 Task: Find connections with filter location Étampes with filter topic #Entrepreneurwith filter profile language German with filter current company Staffigo with filter school CH. CHARAN SINGH COLLEGE OF EDUCATION & TECHNOLOGY SADARPUR, MEERUT PH. 0121-2765886, 0941201494 www.ccseducation.co.in, email-sukh.path@yahoo.com with filter industry Apparel Manufacturing with filter service category Accounting with filter keywords title Cruise Director
Action: Mouse moved to (473, 83)
Screenshot: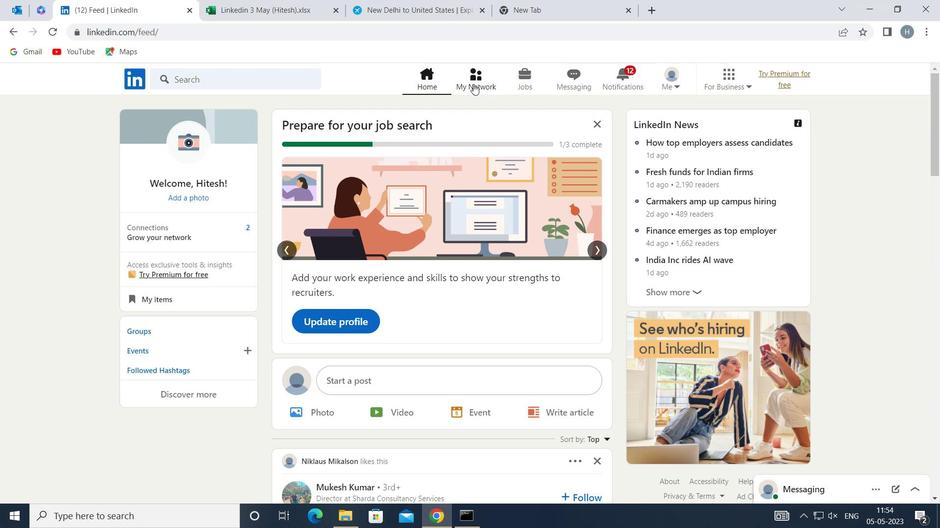 
Action: Mouse pressed left at (473, 83)
Screenshot: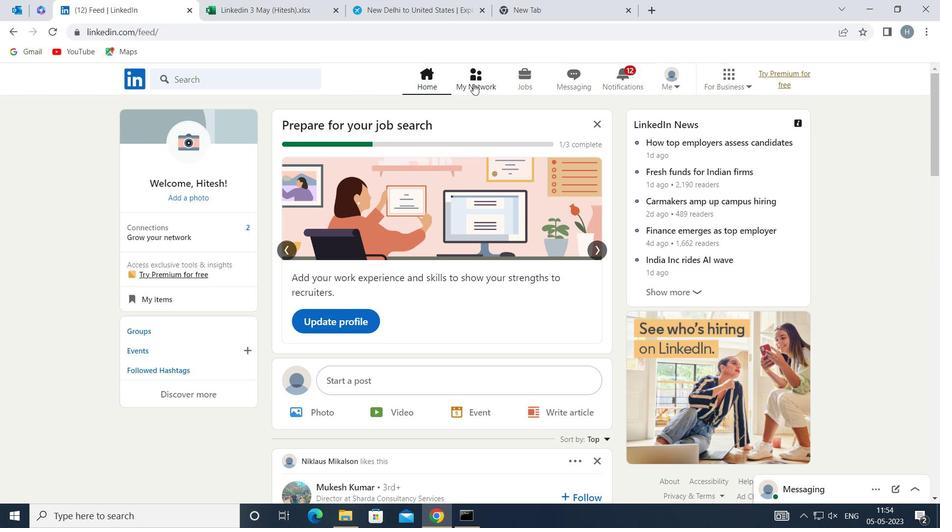 
Action: Mouse moved to (278, 144)
Screenshot: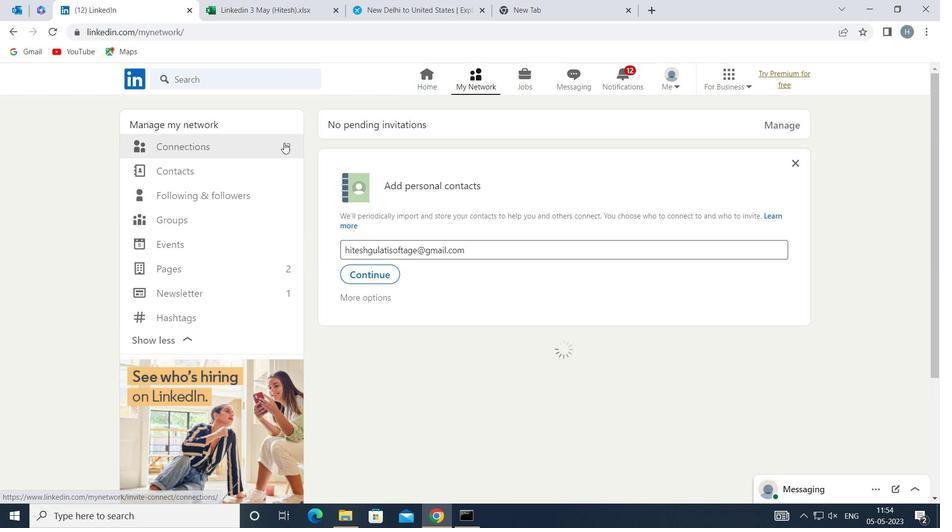 
Action: Mouse pressed left at (278, 144)
Screenshot: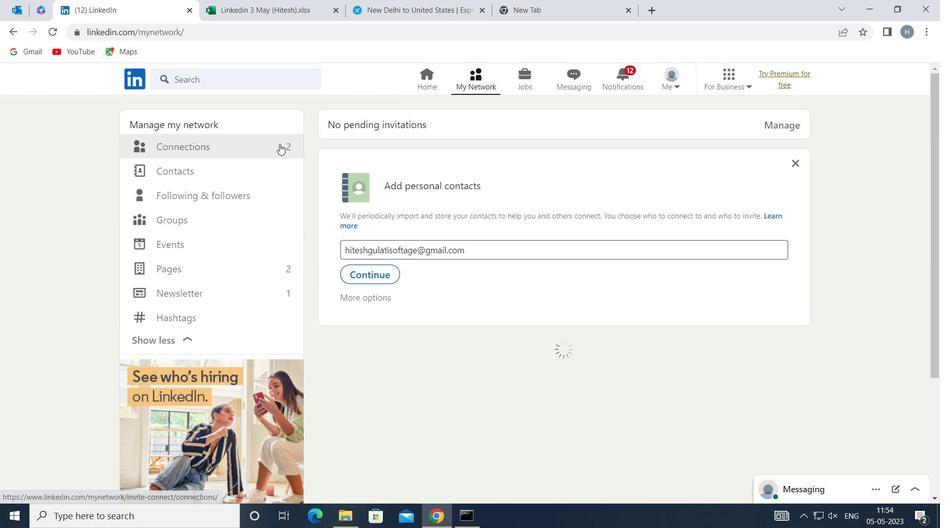 
Action: Mouse moved to (544, 148)
Screenshot: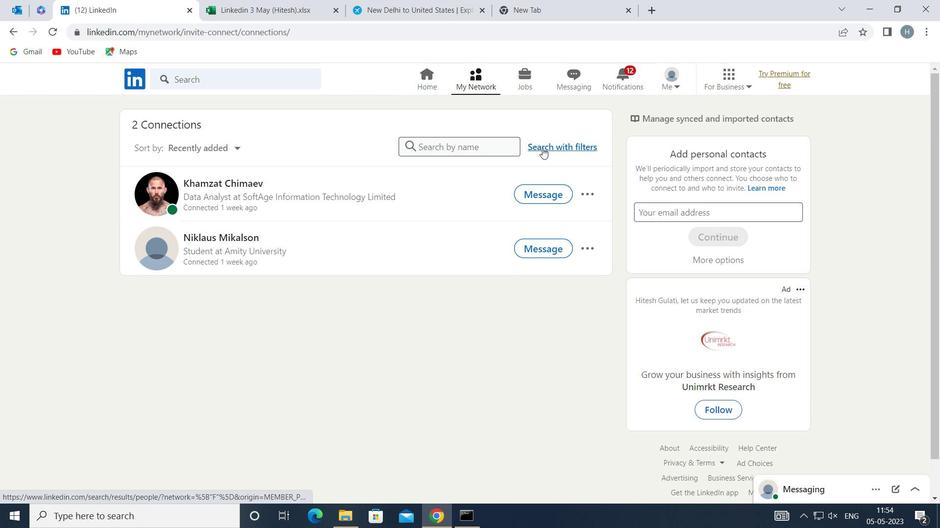 
Action: Mouse pressed left at (544, 148)
Screenshot: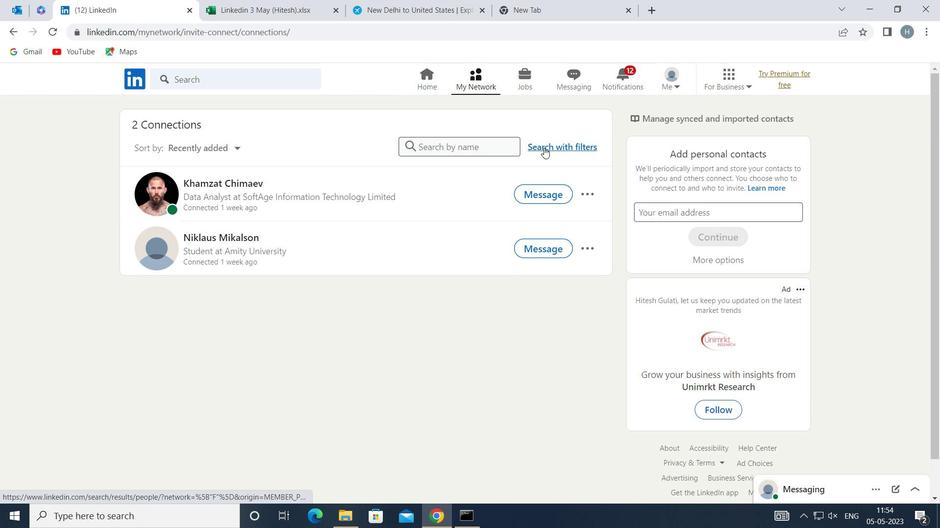 
Action: Mouse moved to (501, 112)
Screenshot: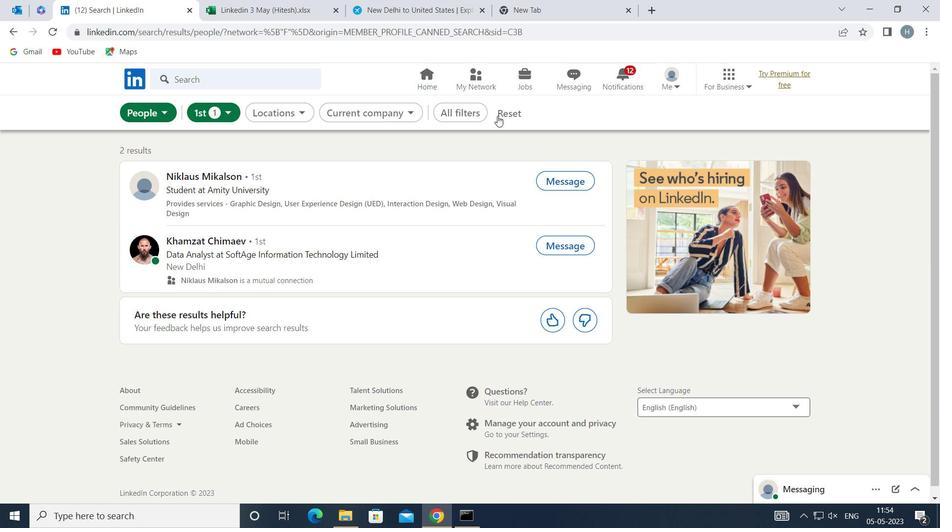 
Action: Mouse pressed left at (501, 112)
Screenshot: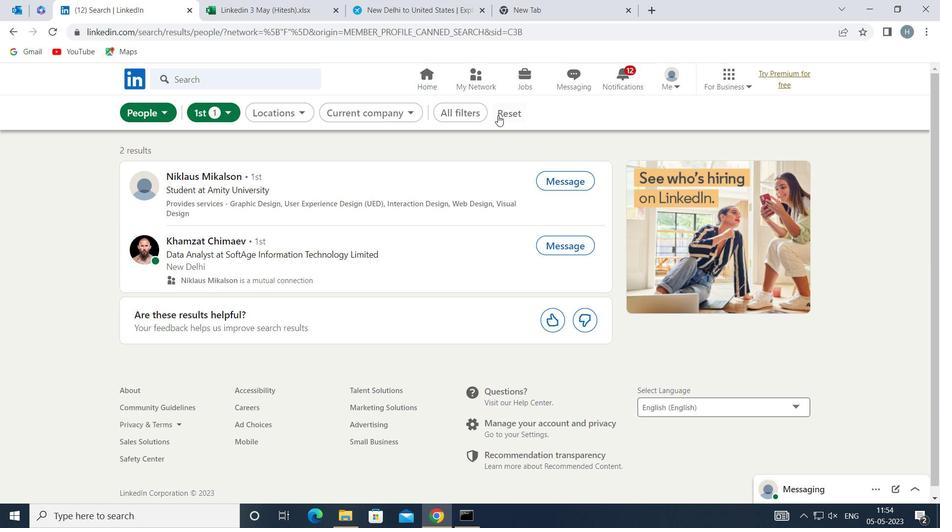 
Action: Mouse moved to (490, 115)
Screenshot: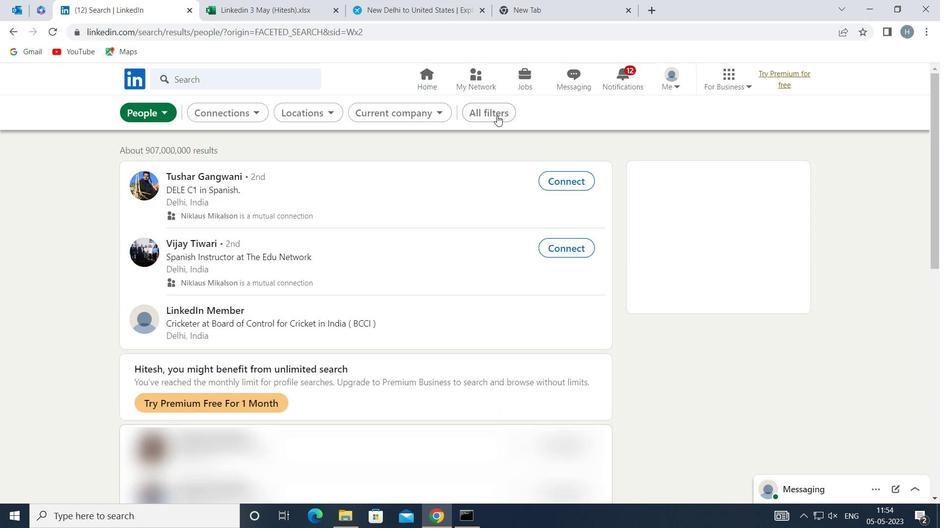 
Action: Mouse pressed left at (490, 115)
Screenshot: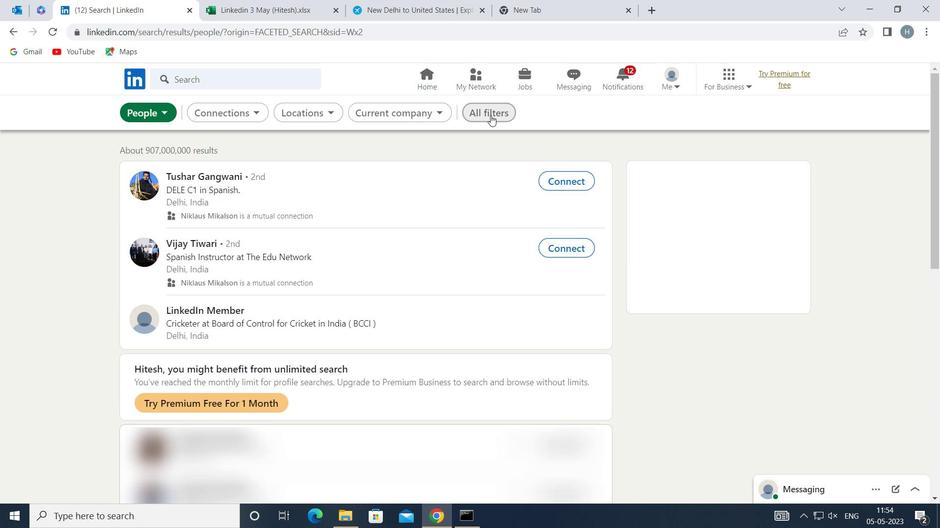 
Action: Mouse moved to (796, 304)
Screenshot: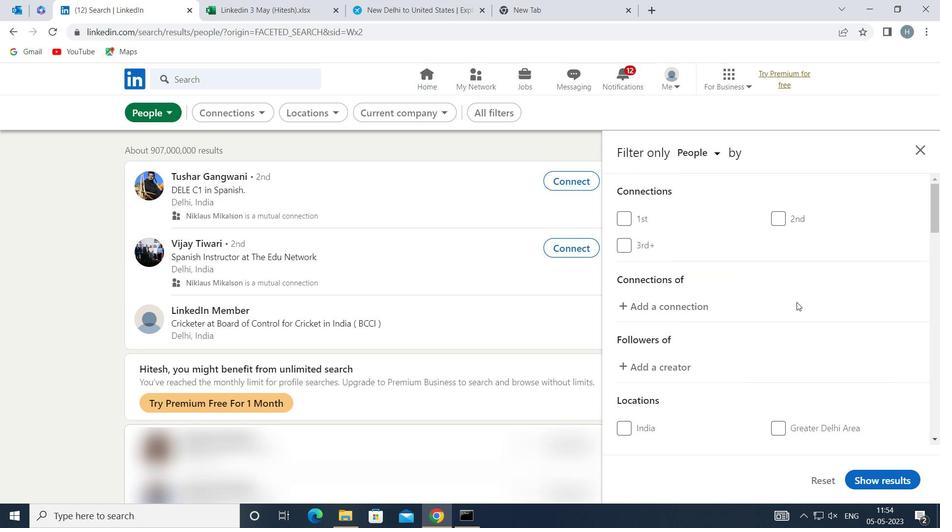 
Action: Mouse scrolled (796, 303) with delta (0, 0)
Screenshot: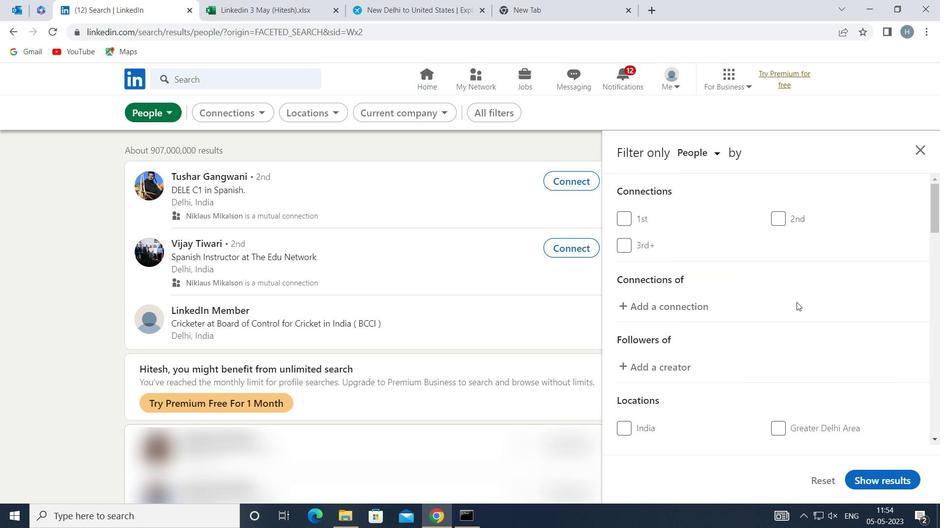 
Action: Mouse moved to (796, 305)
Screenshot: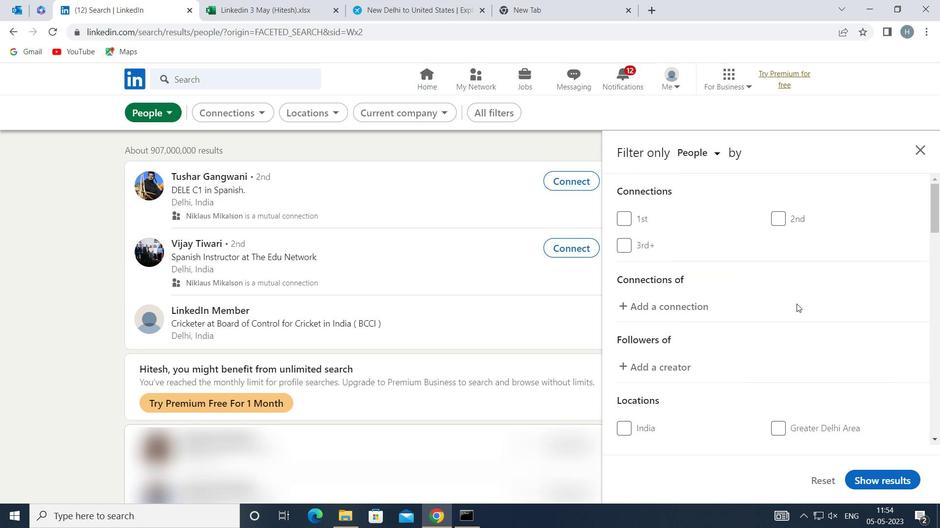
Action: Mouse scrolled (796, 305) with delta (0, 0)
Screenshot: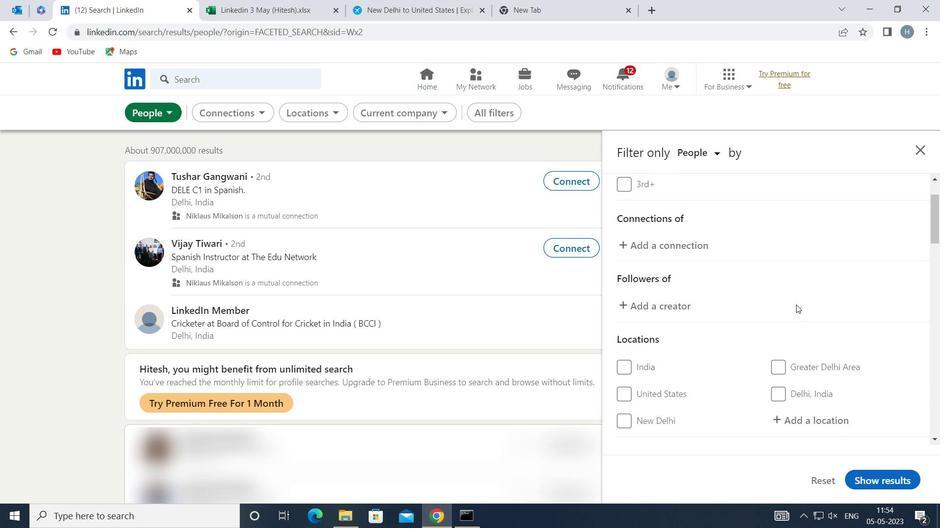 
Action: Mouse moved to (821, 352)
Screenshot: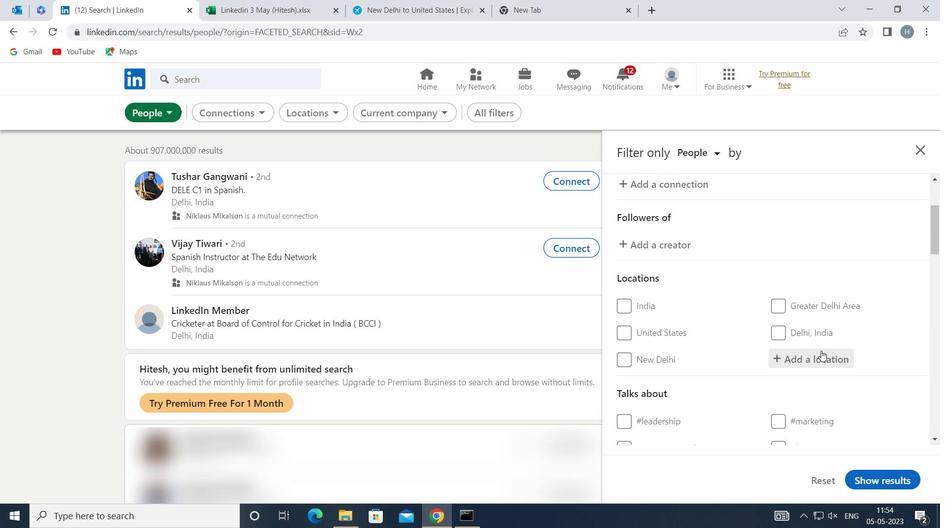 
Action: Mouse pressed left at (821, 352)
Screenshot: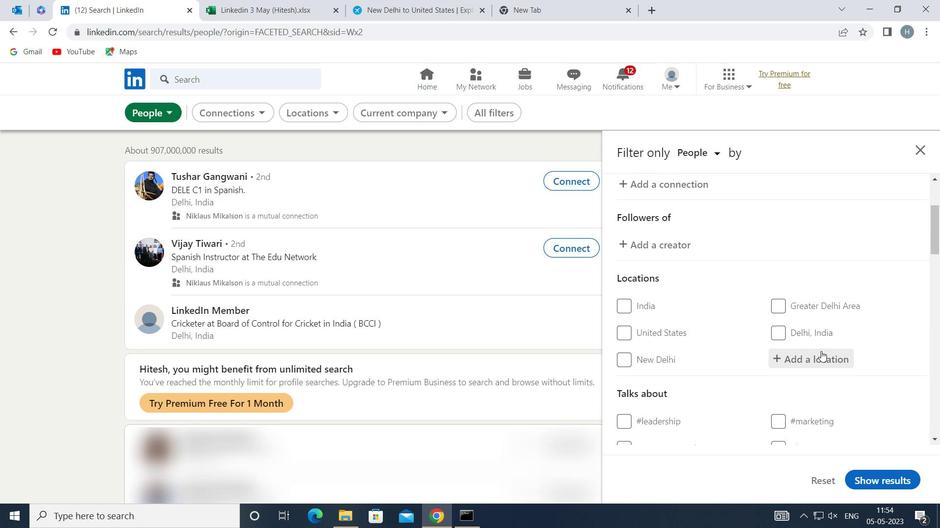 
Action: Key pressed <Key.shift>ETAMPES
Screenshot: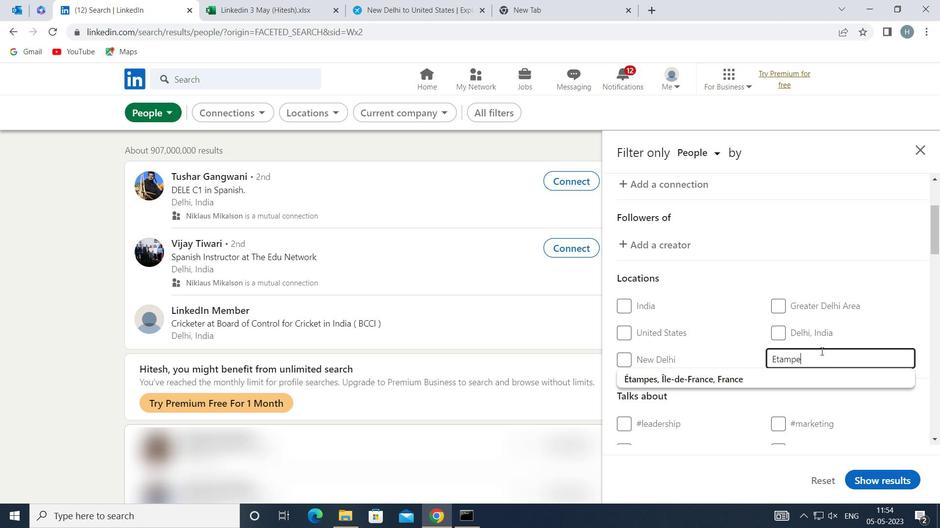 
Action: Mouse moved to (766, 375)
Screenshot: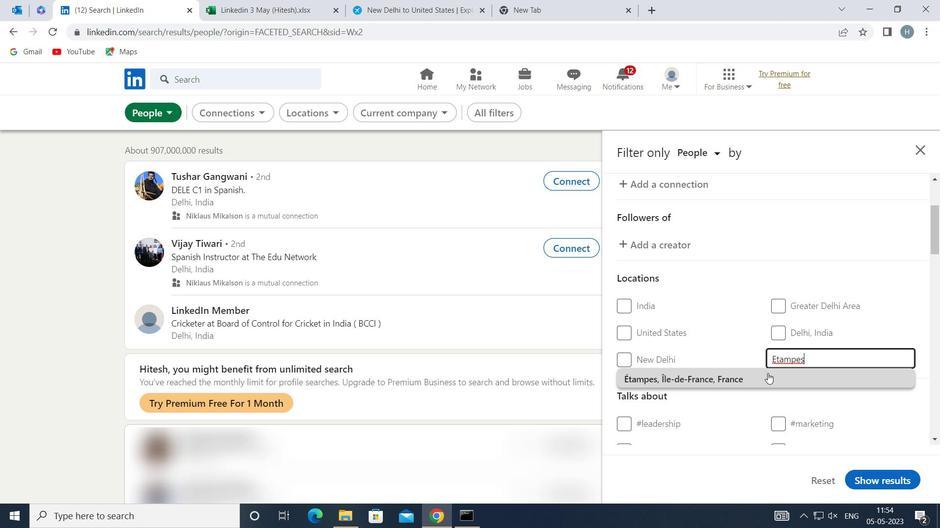
Action: Mouse pressed left at (766, 375)
Screenshot: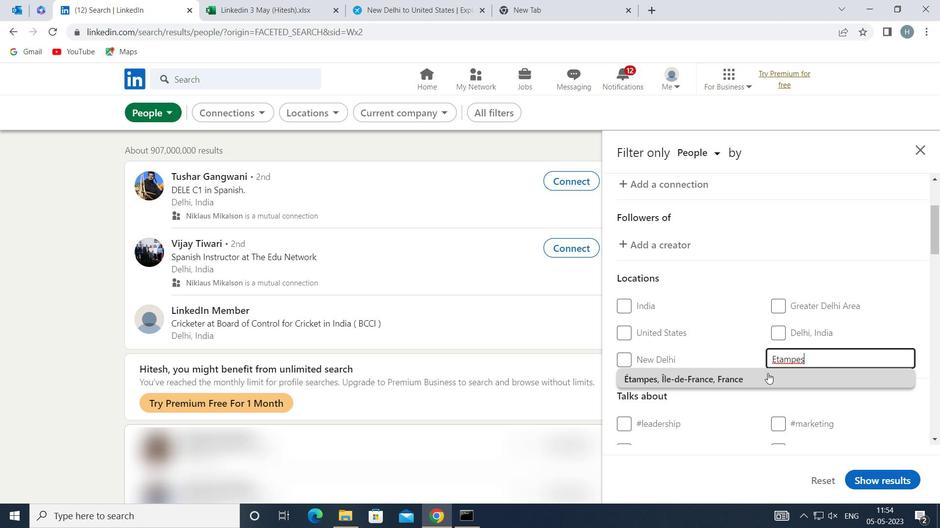 
Action: Mouse moved to (730, 354)
Screenshot: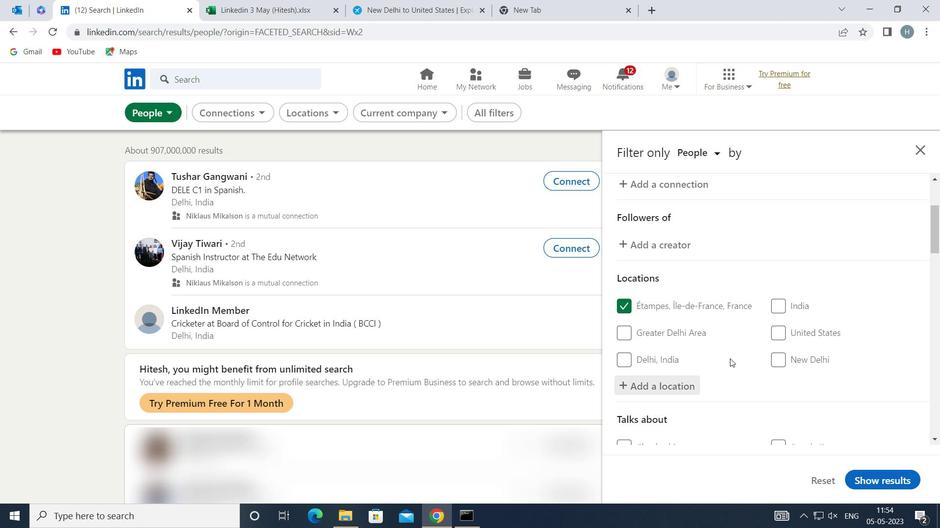 
Action: Mouse scrolled (730, 353) with delta (0, 0)
Screenshot: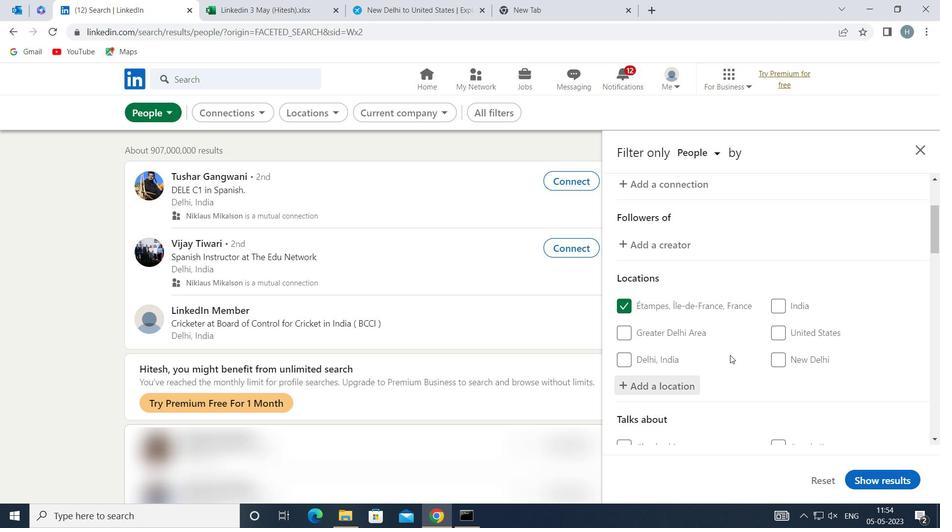 
Action: Mouse scrolled (730, 353) with delta (0, 0)
Screenshot: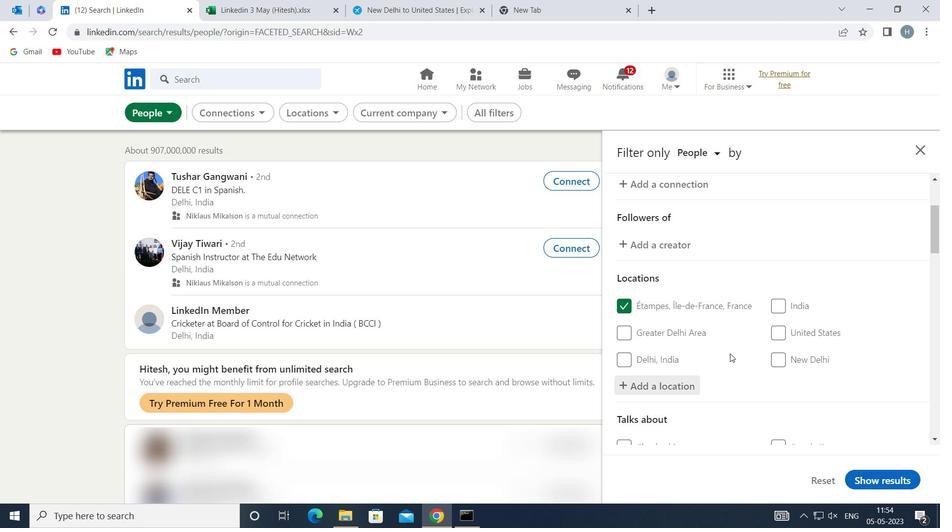 
Action: Mouse moved to (731, 352)
Screenshot: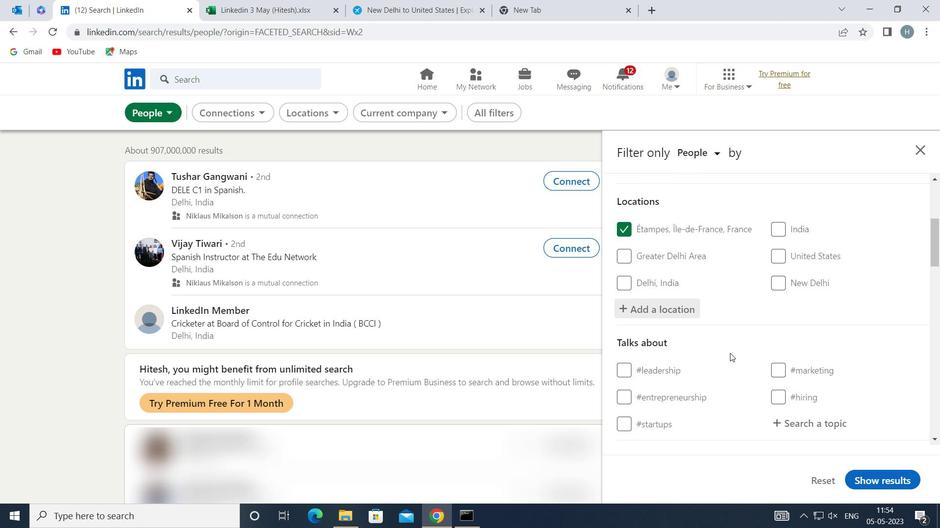 
Action: Mouse scrolled (731, 352) with delta (0, 0)
Screenshot: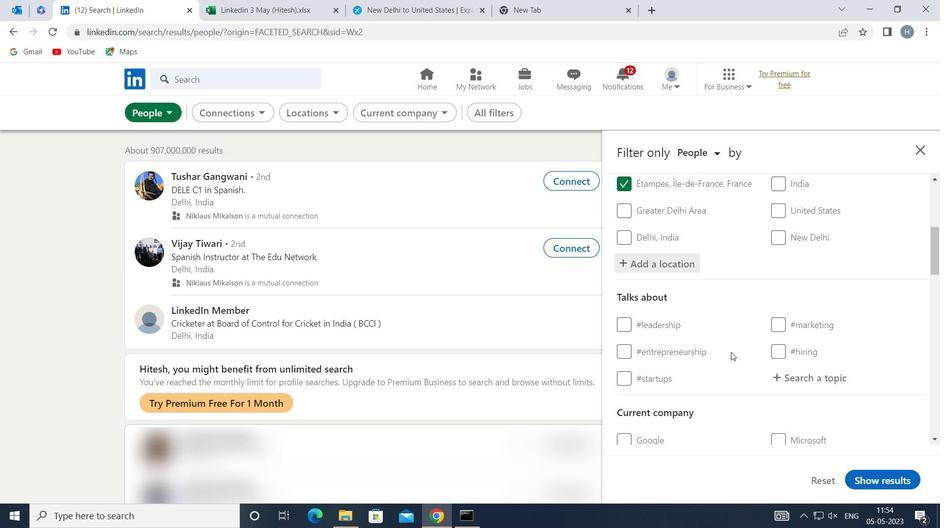 
Action: Mouse moved to (802, 318)
Screenshot: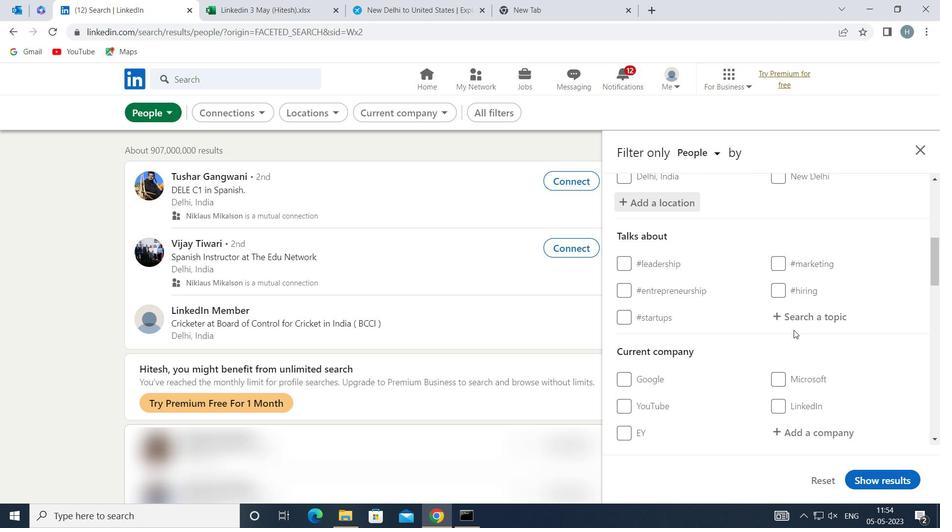 
Action: Mouse pressed left at (802, 318)
Screenshot: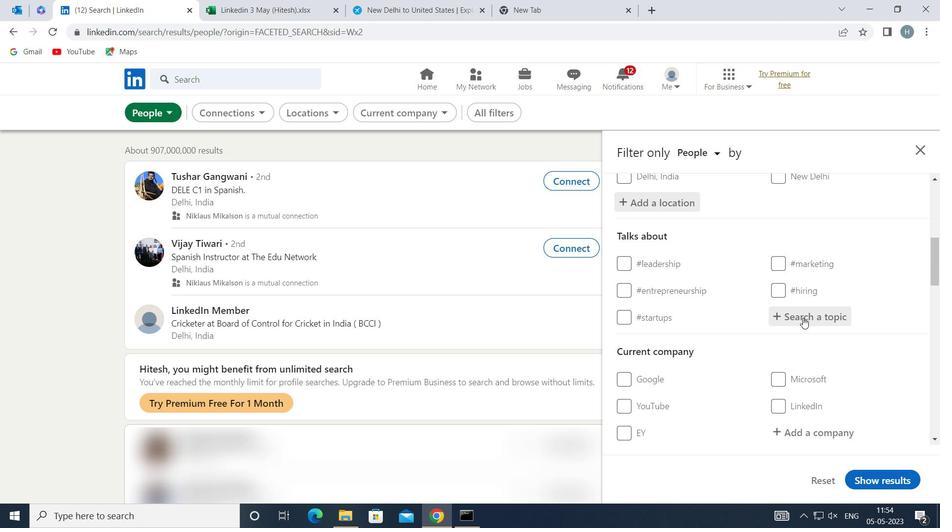 
Action: Mouse moved to (800, 318)
Screenshot: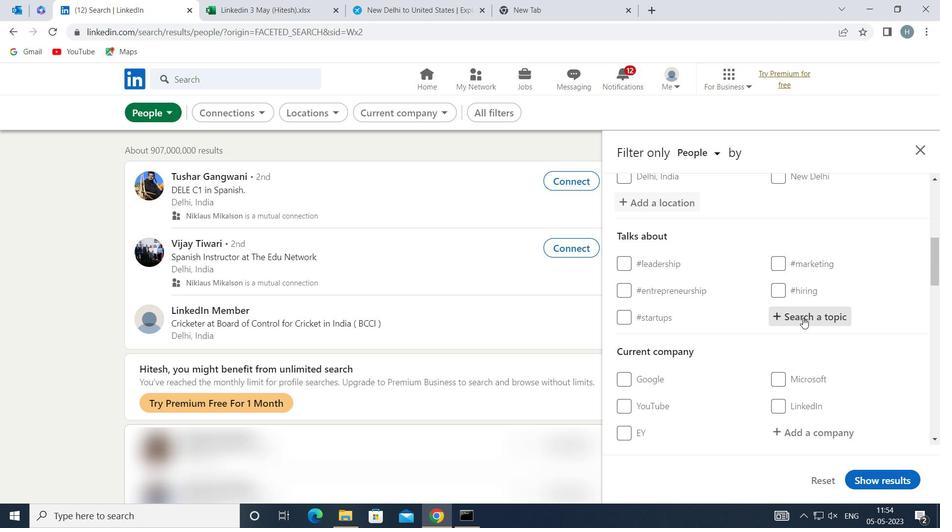 
Action: Key pressed <Key.shift>EN
Screenshot: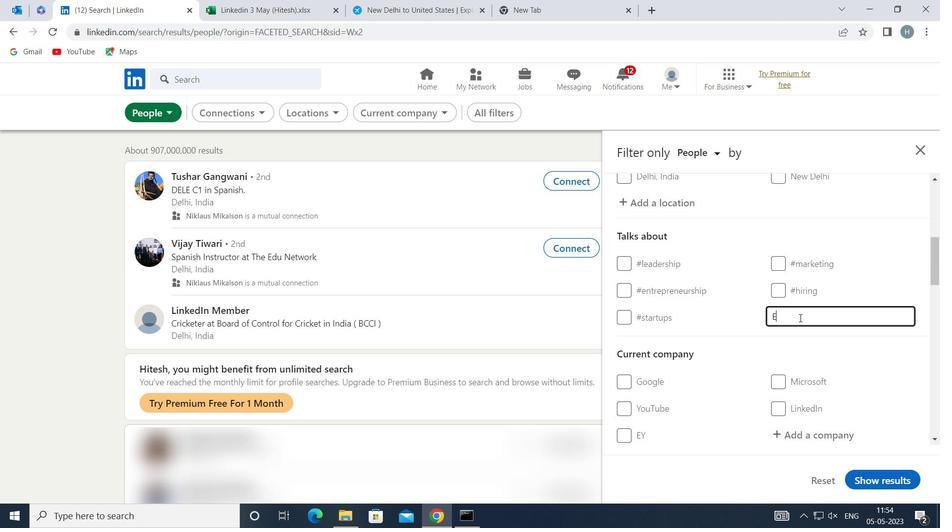 
Action: Mouse moved to (798, 318)
Screenshot: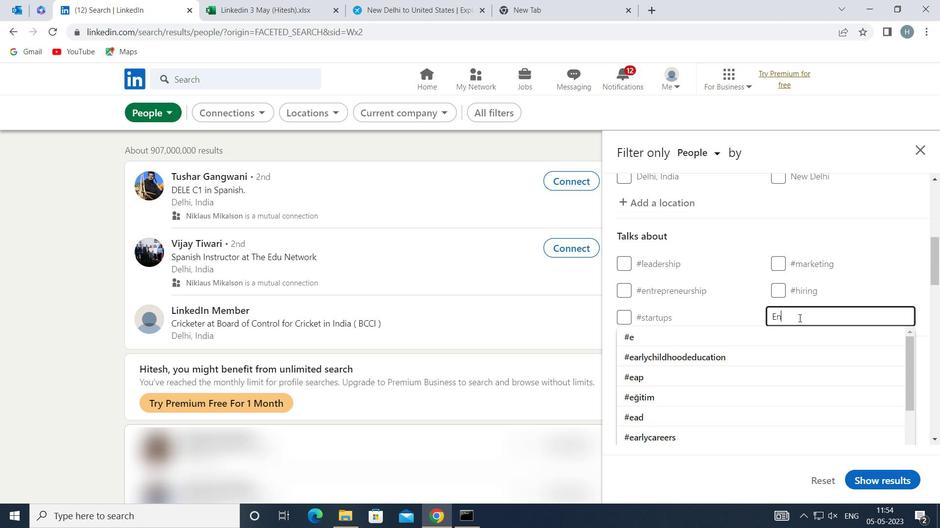 
Action: Key pressed T
Screenshot: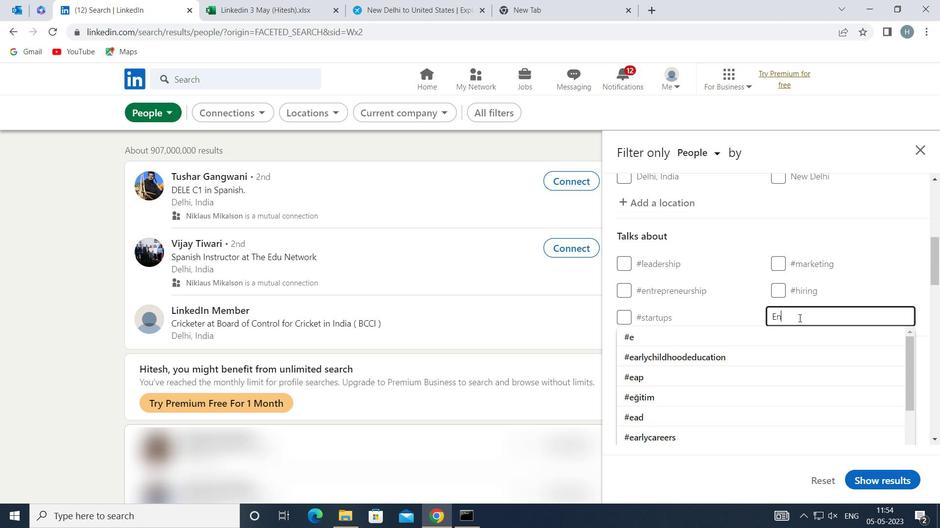 
Action: Mouse moved to (798, 318)
Screenshot: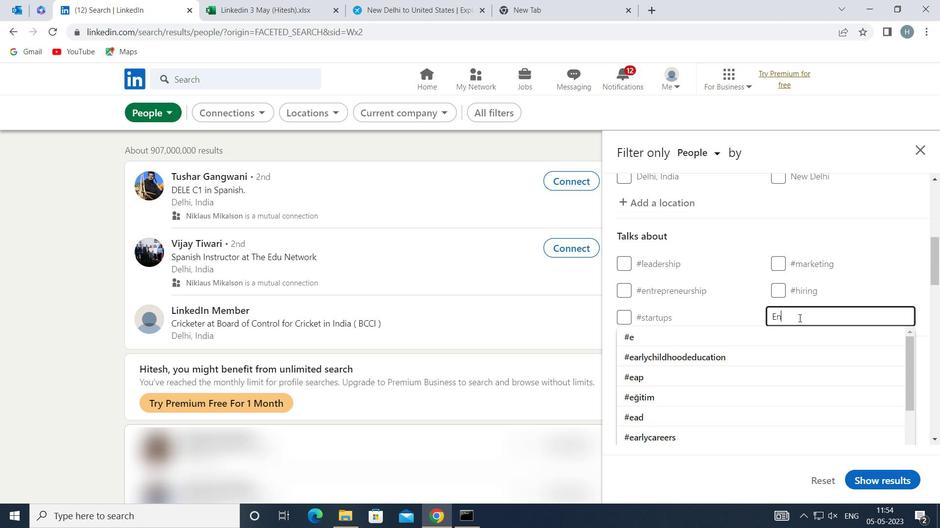 
Action: Key pressed RE
Screenshot: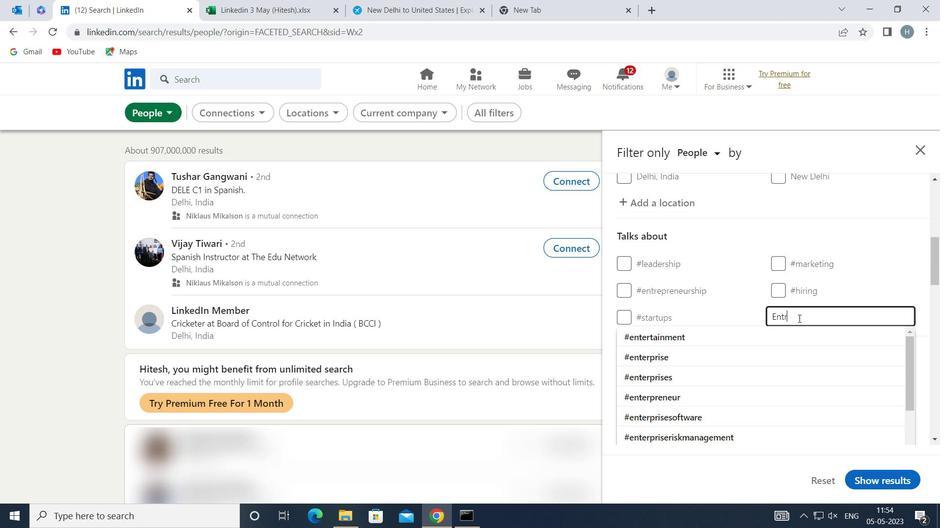 
Action: Mouse moved to (797, 318)
Screenshot: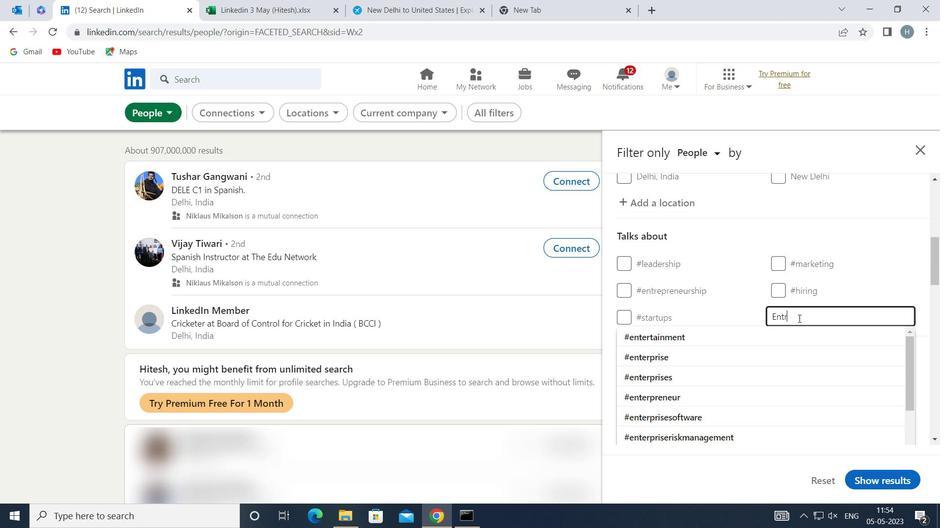 
Action: Key pressed PREN
Screenshot: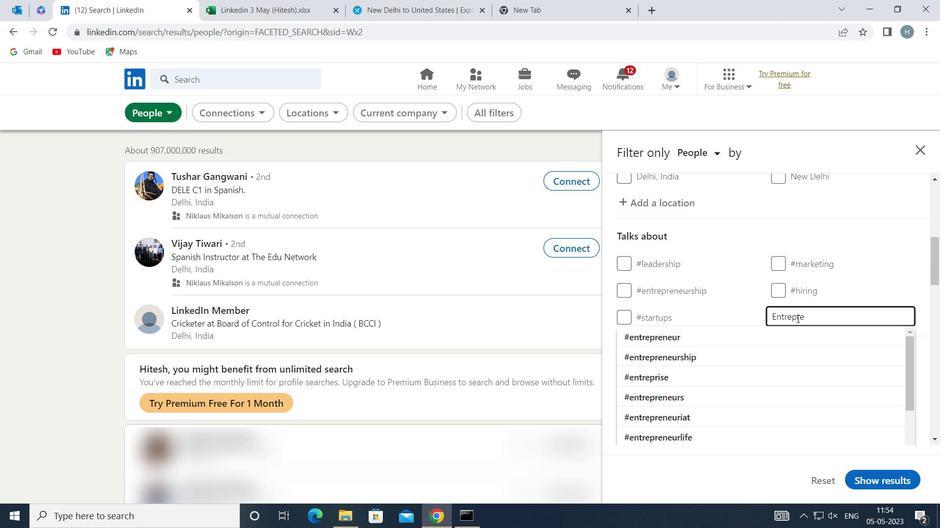 
Action: Mouse moved to (797, 318)
Screenshot: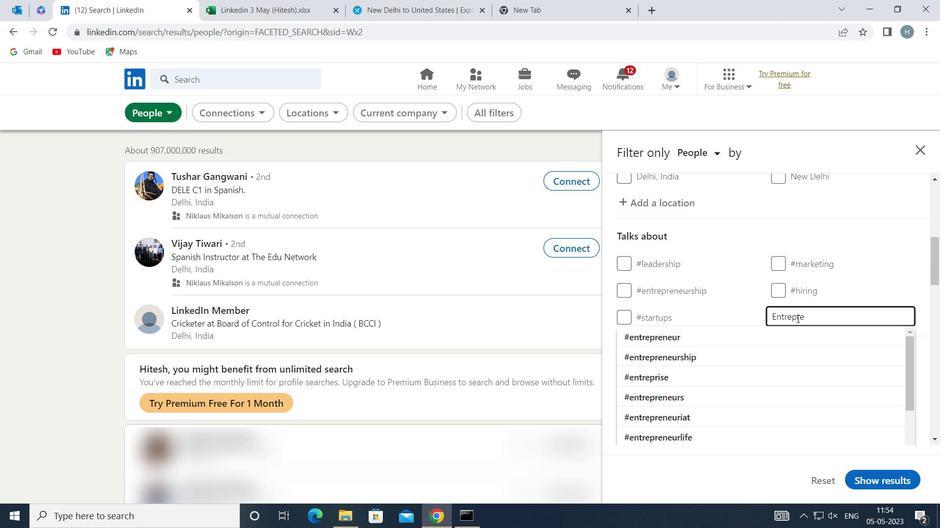 
Action: Key pressed EU
Screenshot: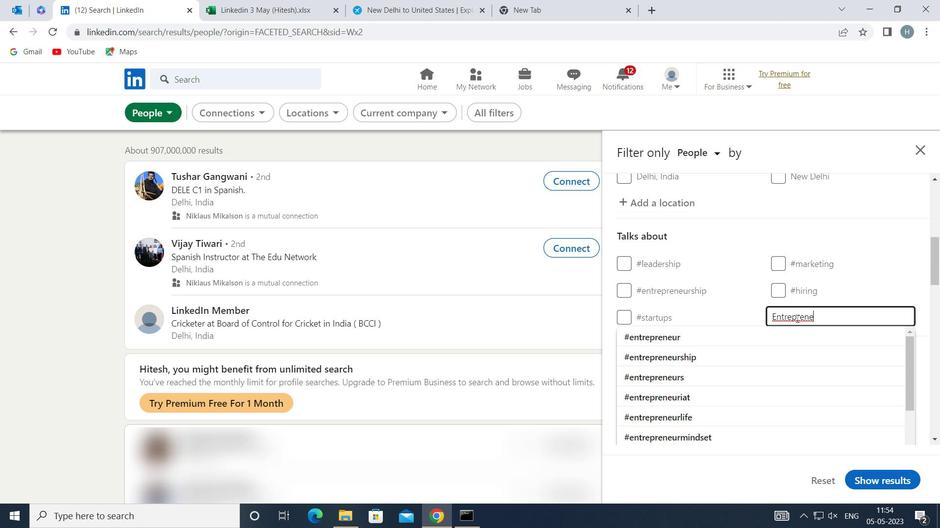 
Action: Mouse moved to (763, 335)
Screenshot: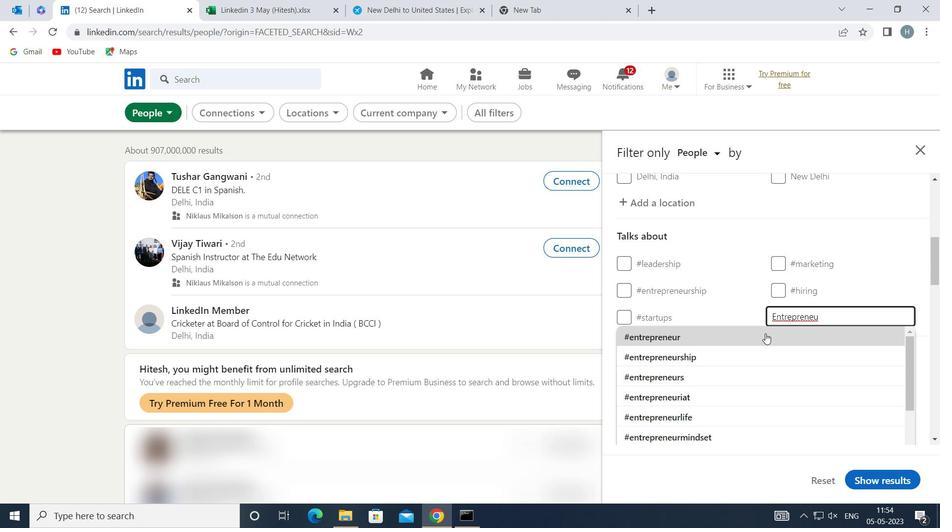 
Action: Mouse pressed left at (763, 335)
Screenshot: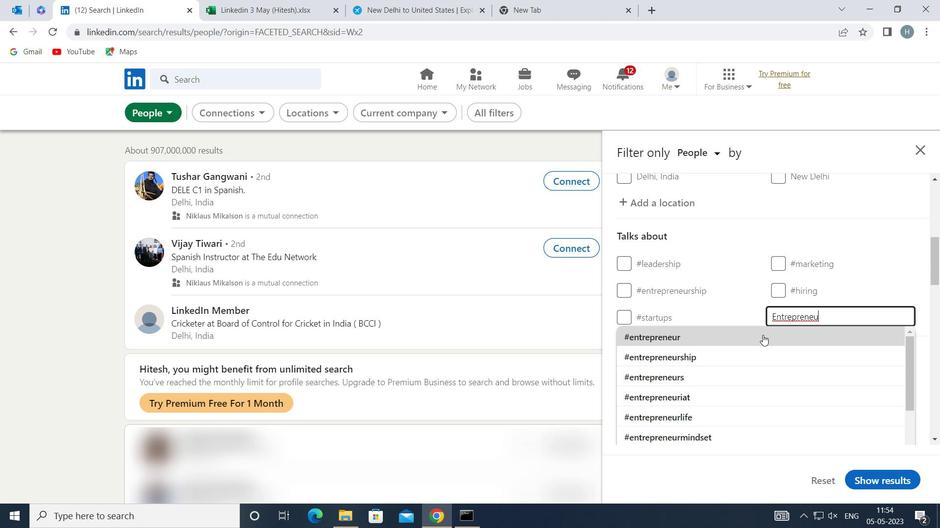 
Action: Mouse moved to (745, 324)
Screenshot: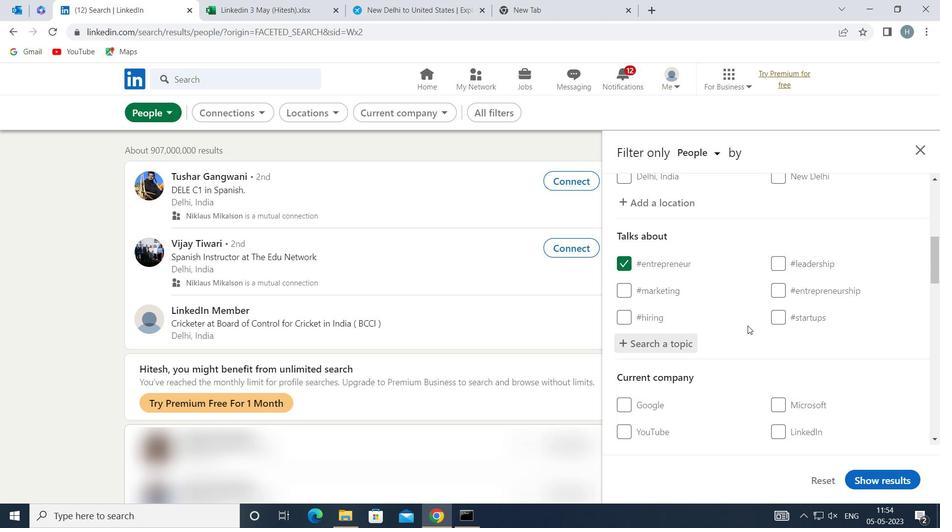 
Action: Mouse scrolled (745, 324) with delta (0, 0)
Screenshot: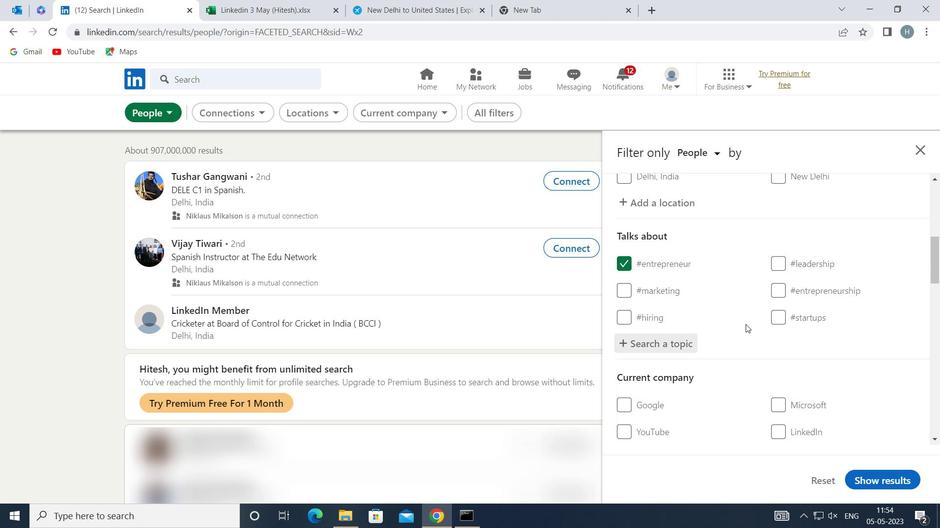 
Action: Mouse scrolled (745, 324) with delta (0, 0)
Screenshot: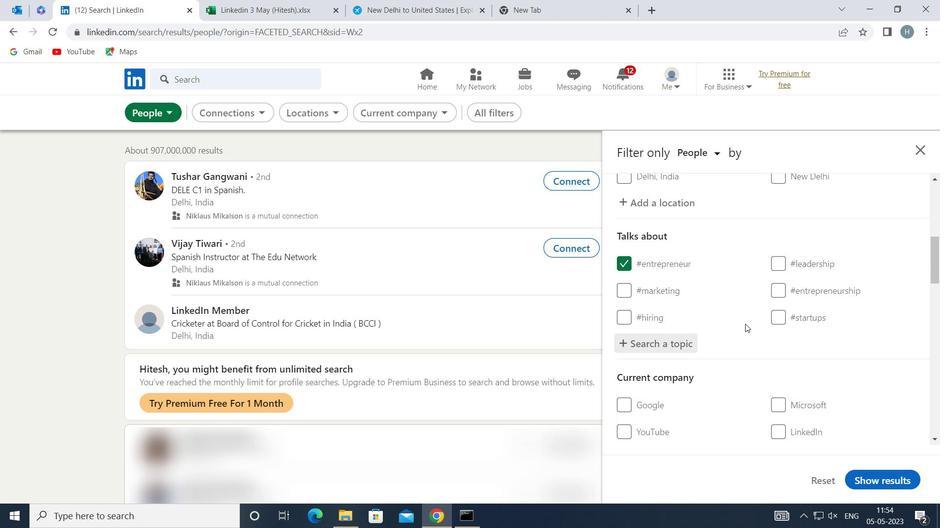 
Action: Mouse moved to (744, 324)
Screenshot: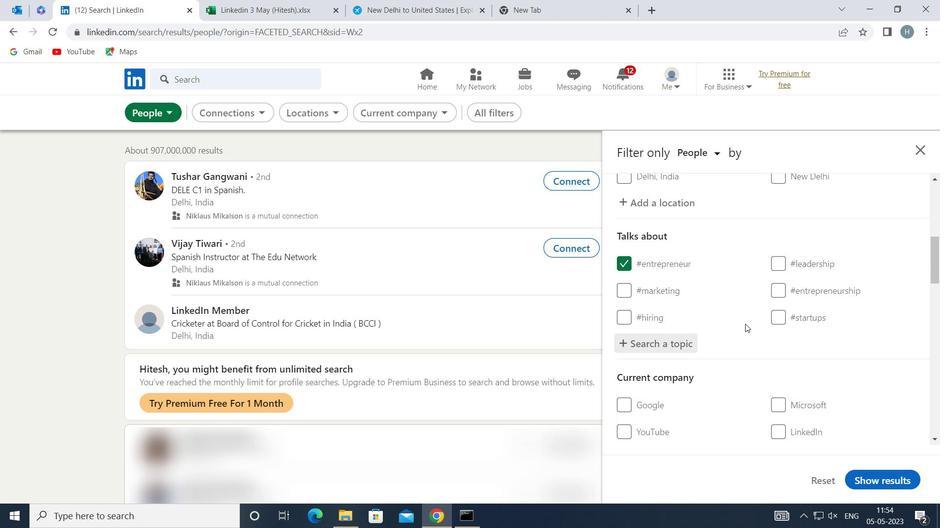 
Action: Mouse scrolled (744, 324) with delta (0, 0)
Screenshot: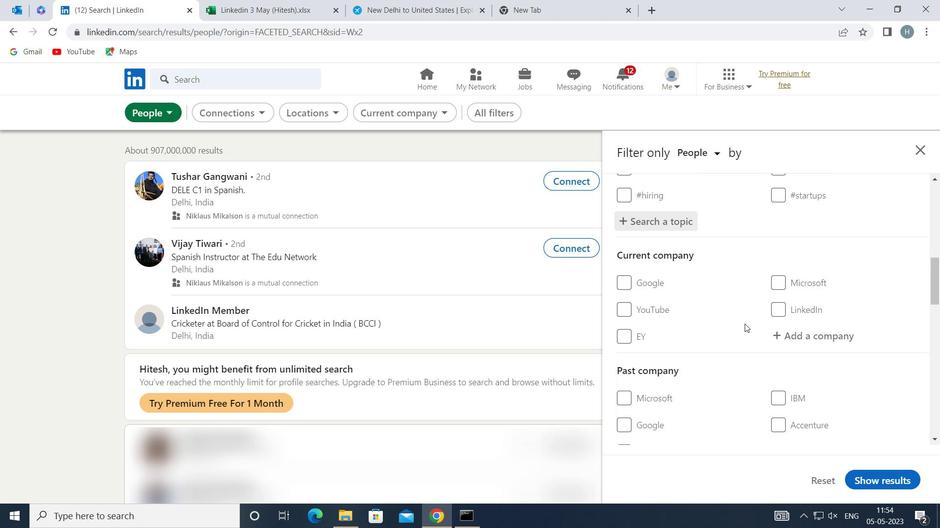 
Action: Mouse scrolled (744, 324) with delta (0, 0)
Screenshot: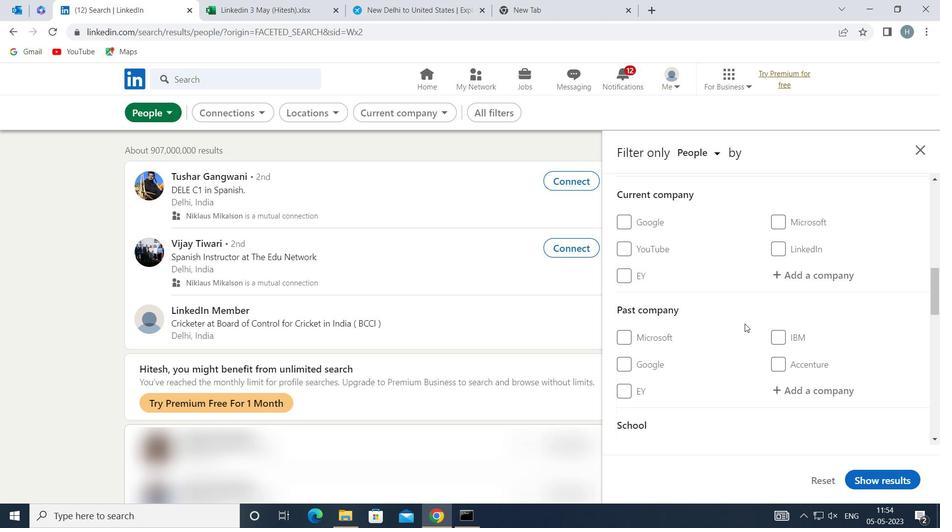 
Action: Mouse scrolled (744, 324) with delta (0, 0)
Screenshot: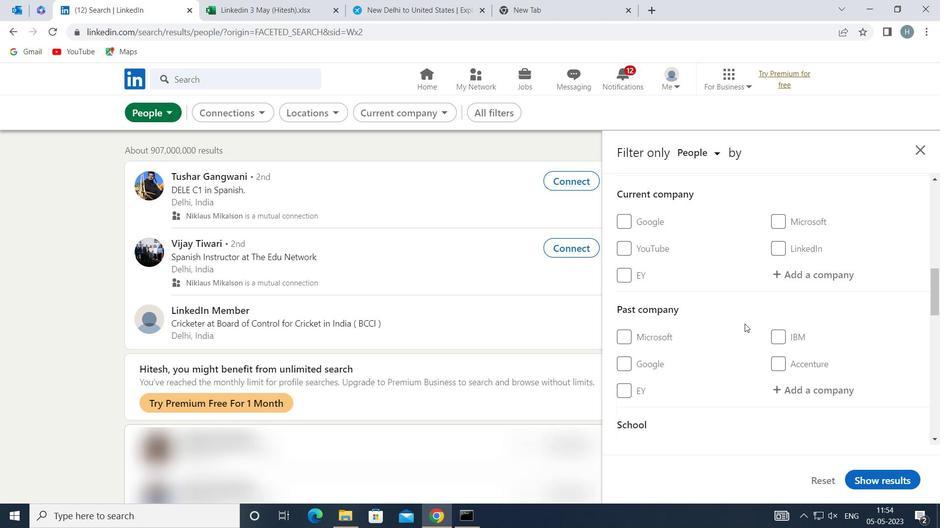 
Action: Mouse moved to (744, 324)
Screenshot: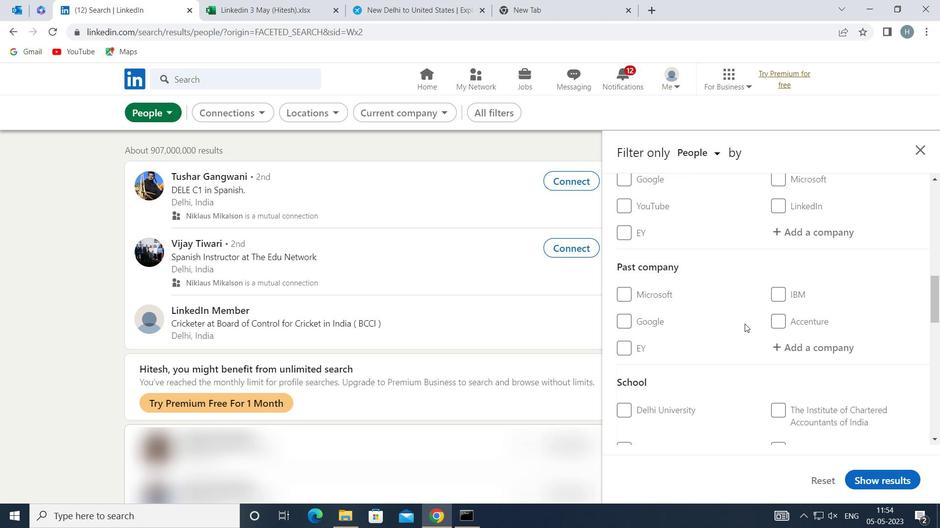 
Action: Mouse scrolled (744, 323) with delta (0, 0)
Screenshot: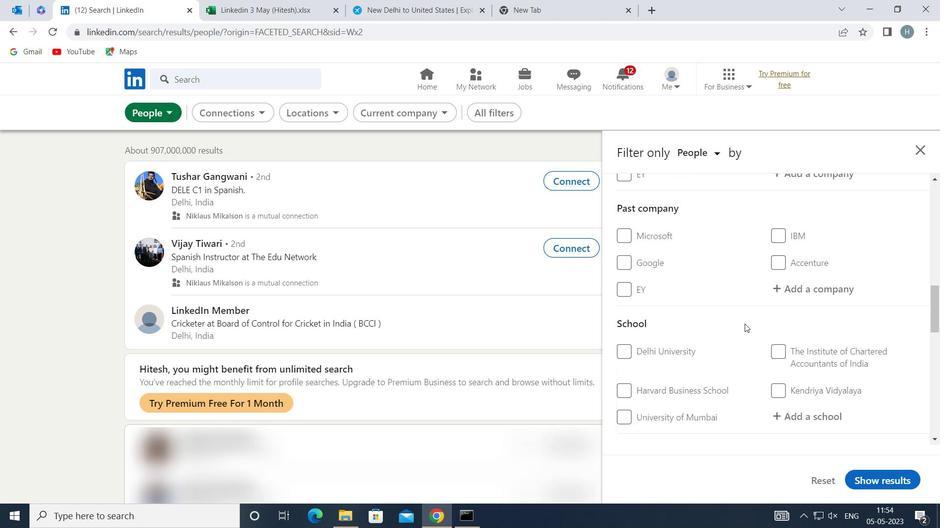 
Action: Mouse scrolled (744, 323) with delta (0, 0)
Screenshot: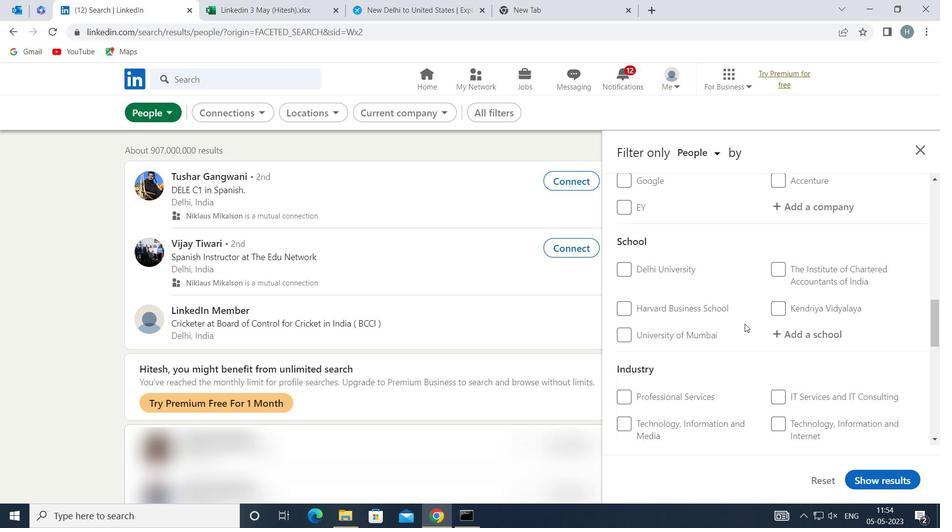 
Action: Mouse scrolled (744, 323) with delta (0, 0)
Screenshot: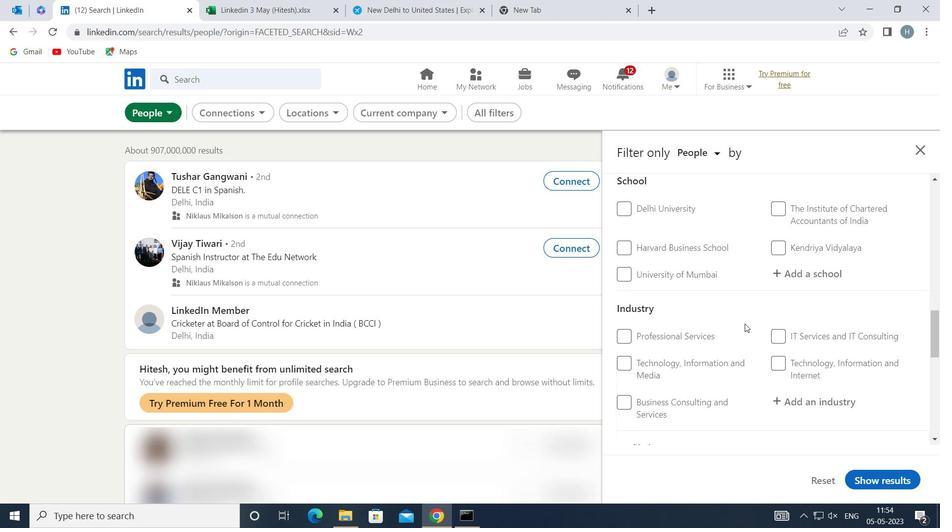 
Action: Mouse scrolled (744, 323) with delta (0, 0)
Screenshot: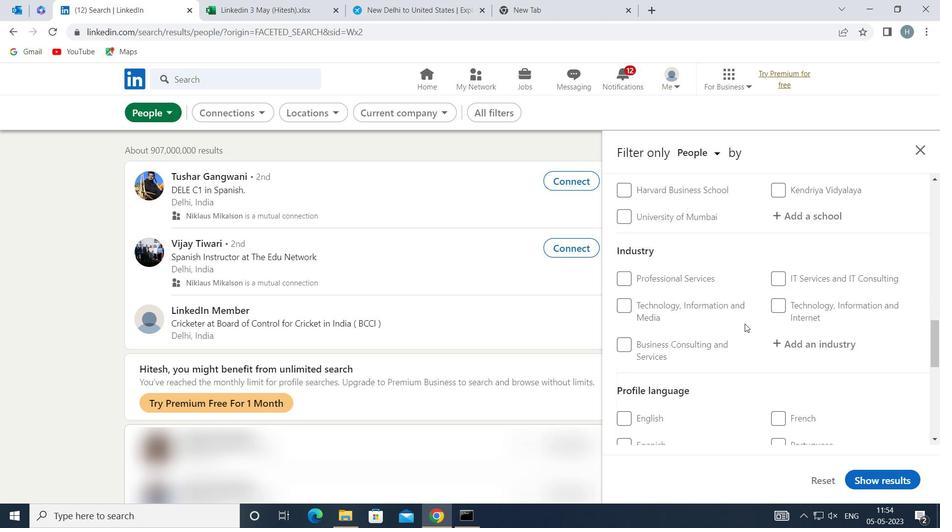 
Action: Mouse moved to (656, 403)
Screenshot: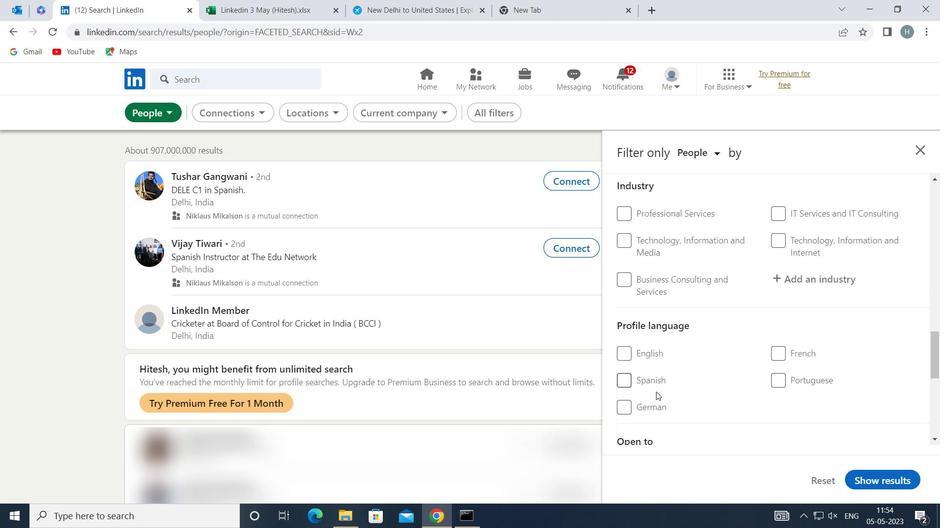 
Action: Mouse pressed left at (656, 403)
Screenshot: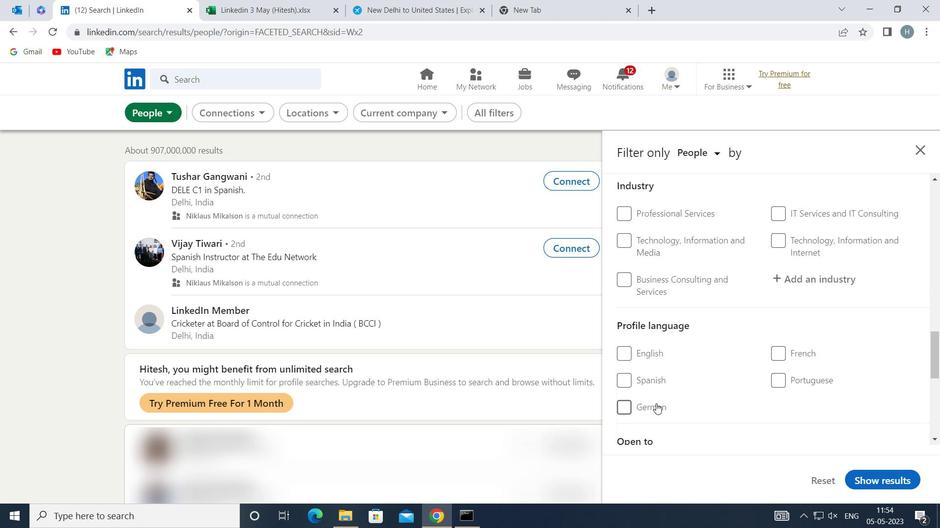 
Action: Mouse moved to (740, 395)
Screenshot: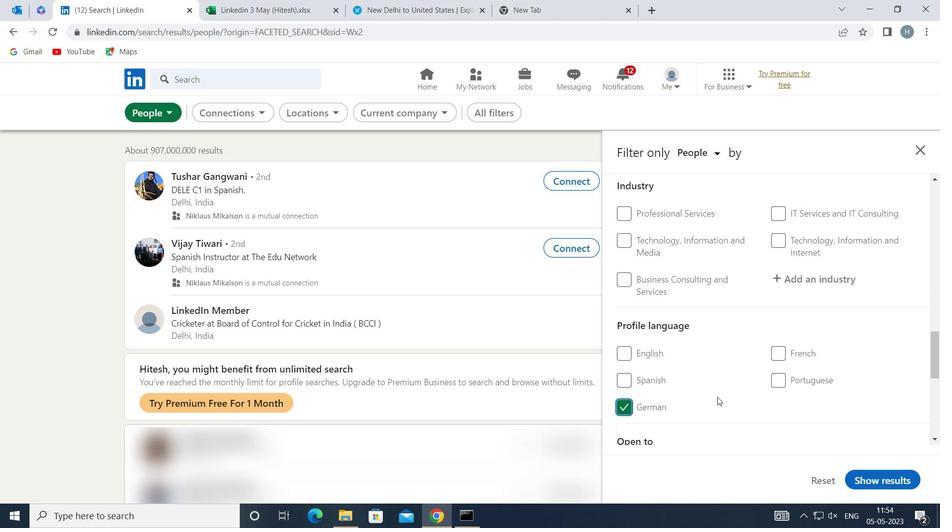 
Action: Mouse scrolled (740, 395) with delta (0, 0)
Screenshot: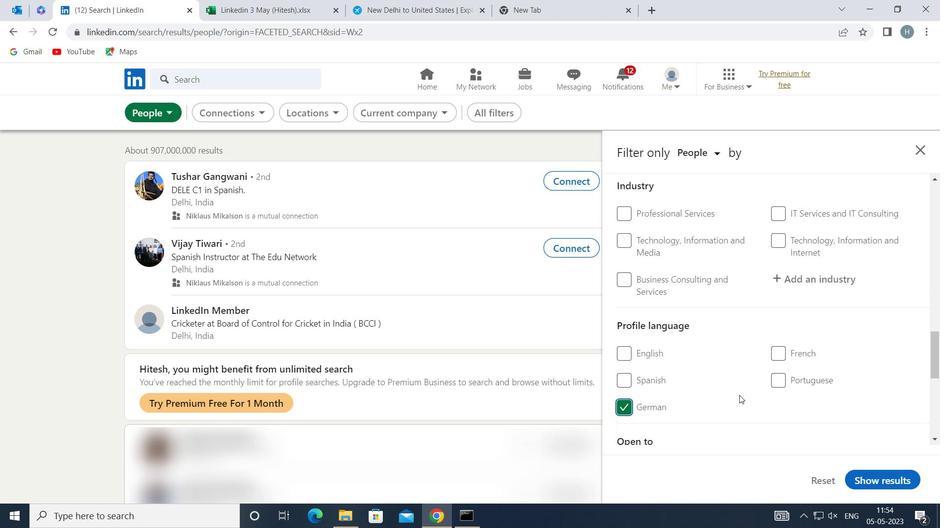 
Action: Mouse moved to (740, 393)
Screenshot: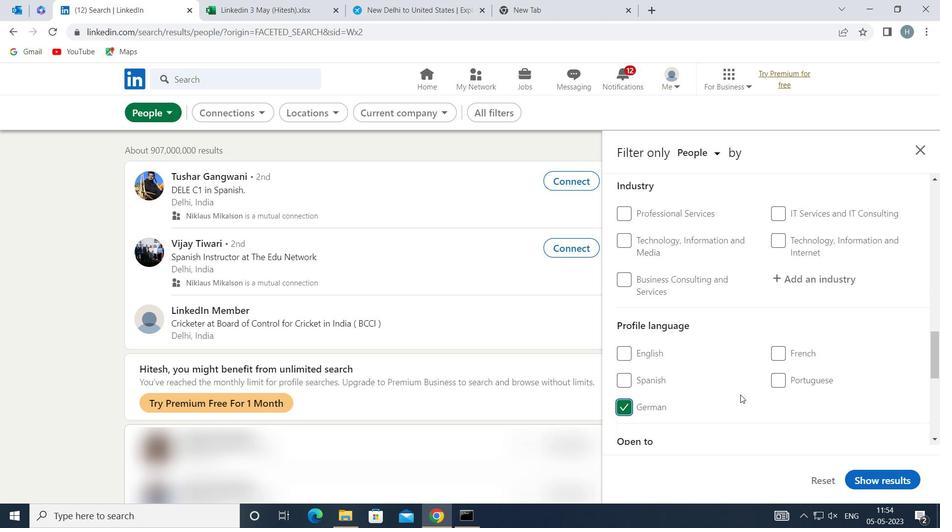 
Action: Mouse scrolled (740, 394) with delta (0, 0)
Screenshot: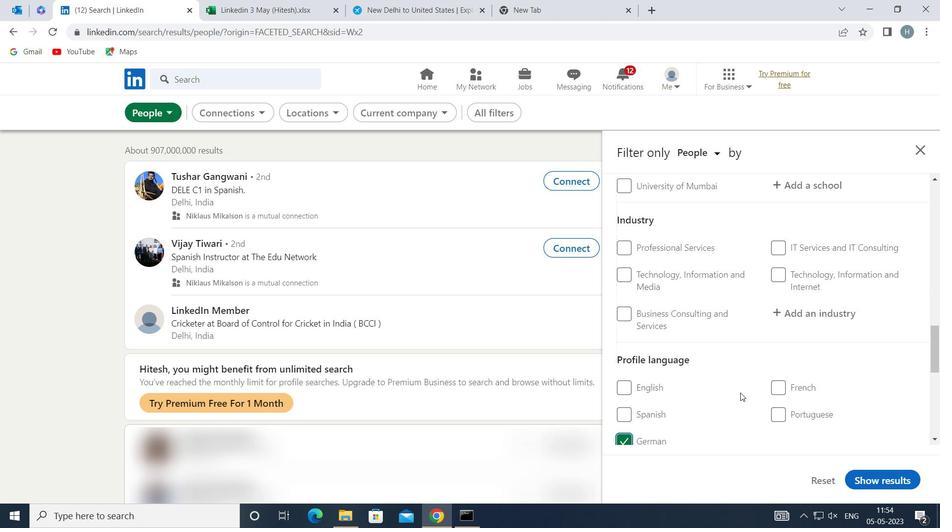 
Action: Mouse scrolled (740, 394) with delta (0, 0)
Screenshot: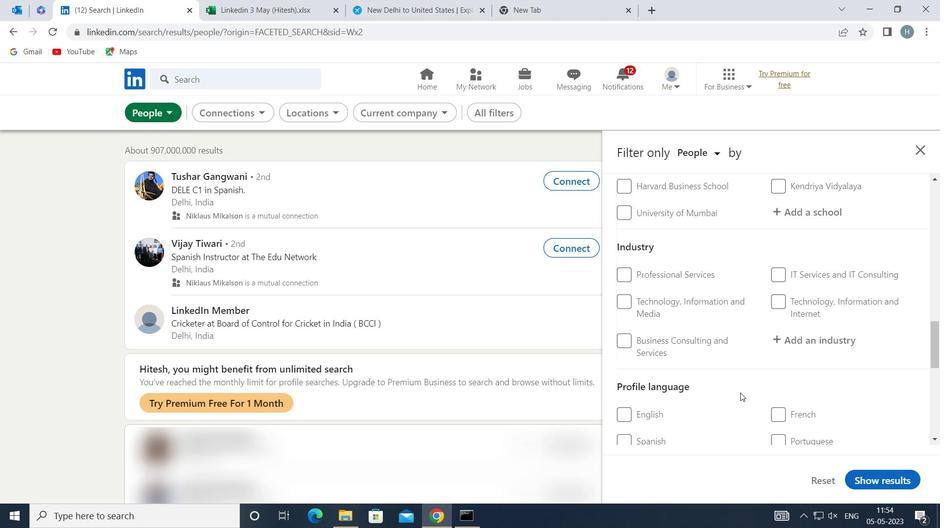 
Action: Mouse scrolled (740, 394) with delta (0, 0)
Screenshot: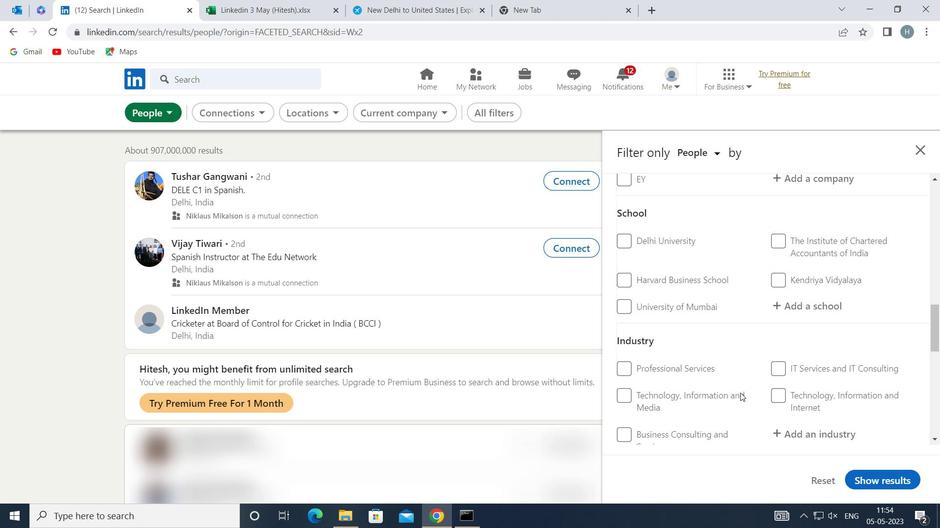 
Action: Mouse scrolled (740, 394) with delta (0, 0)
Screenshot: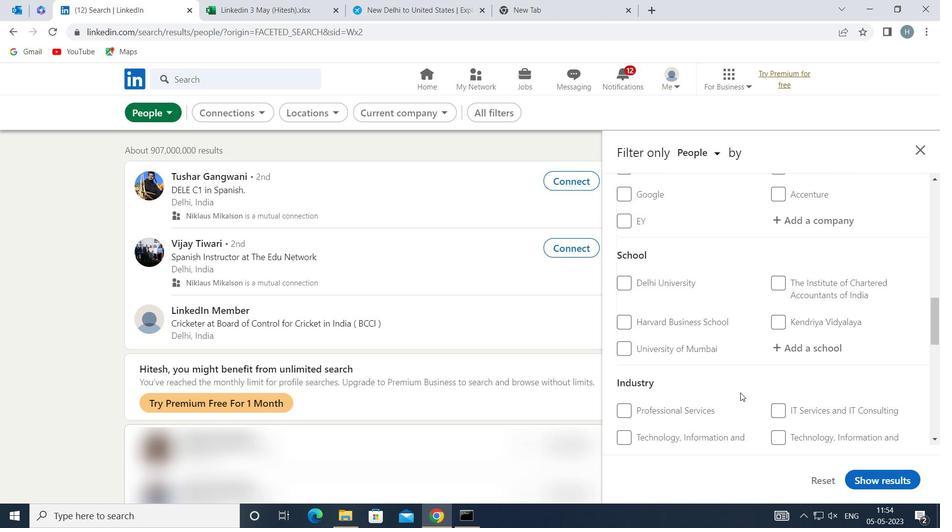 
Action: Mouse scrolled (740, 394) with delta (0, 0)
Screenshot: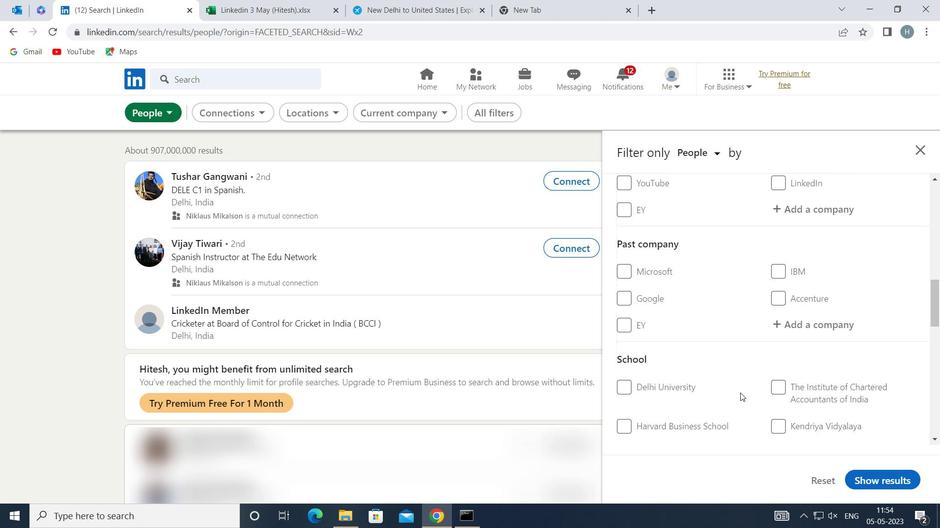 
Action: Mouse scrolled (740, 394) with delta (0, 0)
Screenshot: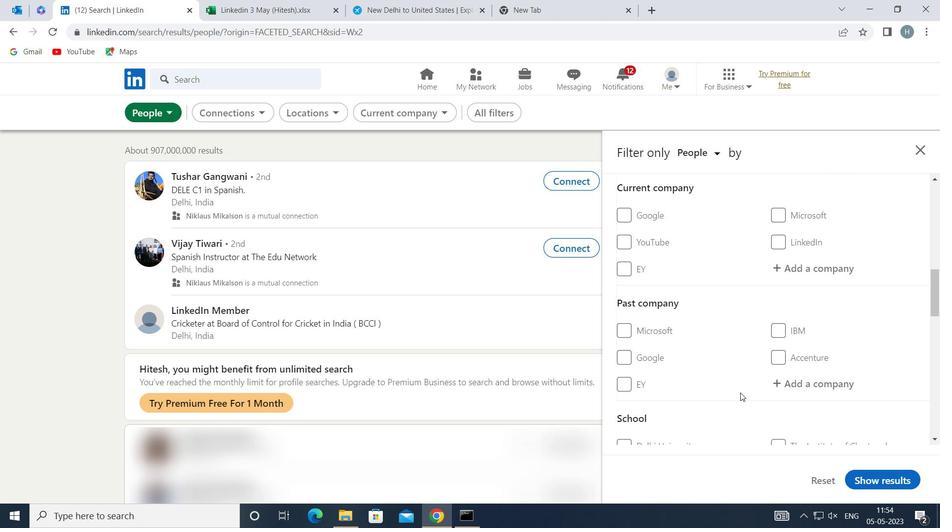 
Action: Mouse moved to (828, 338)
Screenshot: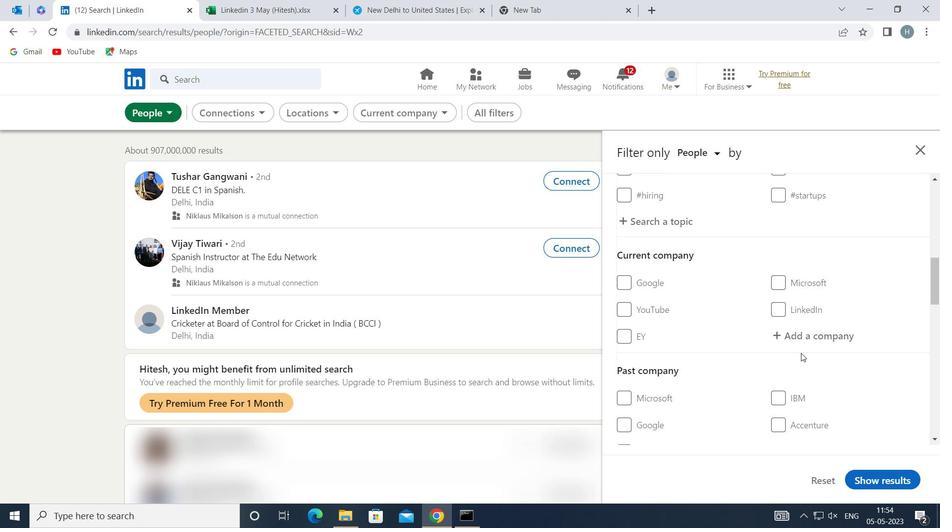 
Action: Mouse pressed left at (828, 338)
Screenshot: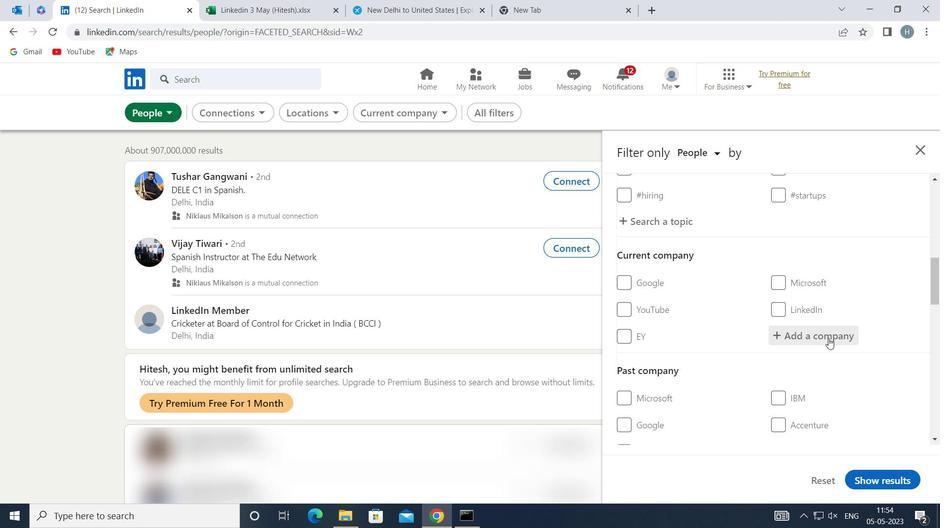 
Action: Key pressed <Key.shift>STAFFIGO
Screenshot: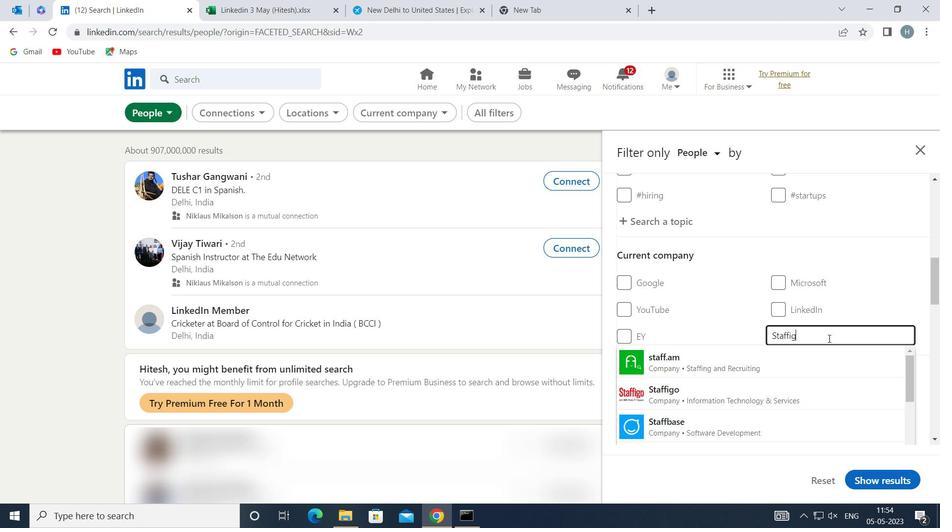 
Action: Mouse moved to (787, 352)
Screenshot: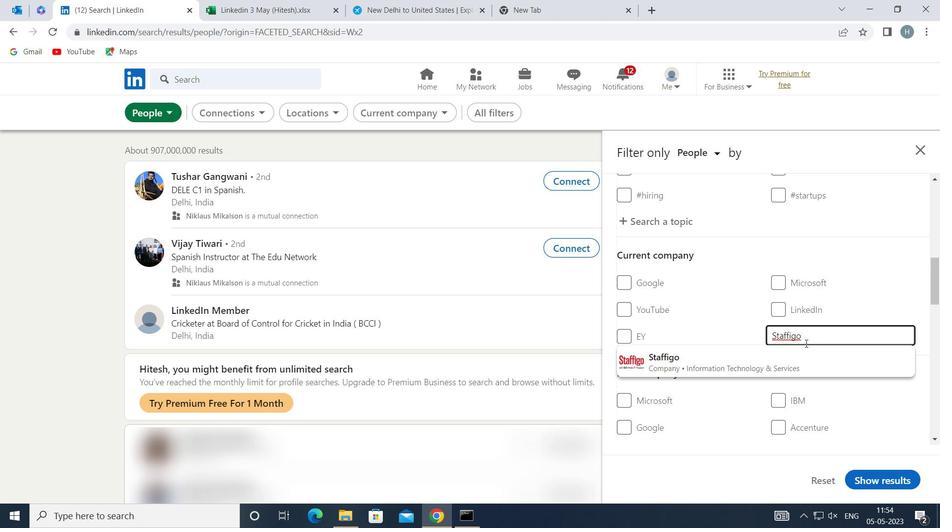 
Action: Mouse pressed left at (787, 352)
Screenshot: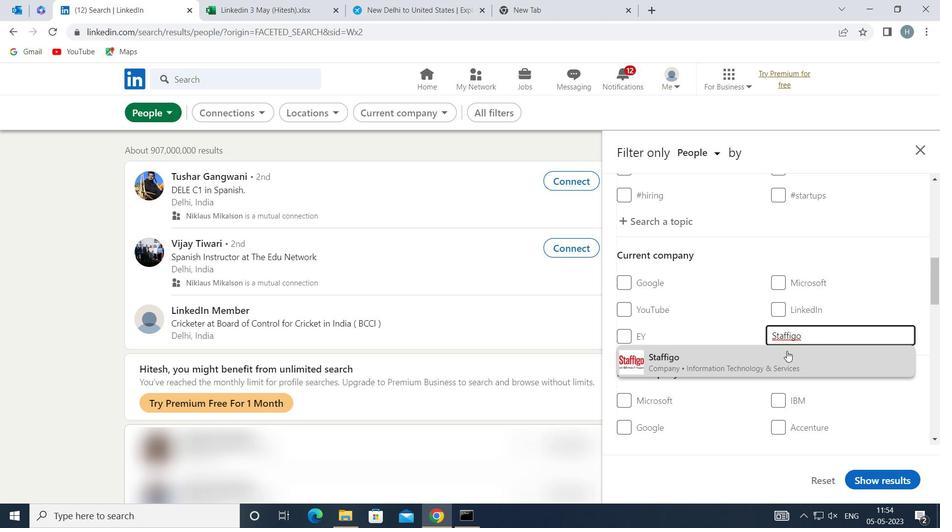 
Action: Mouse moved to (746, 345)
Screenshot: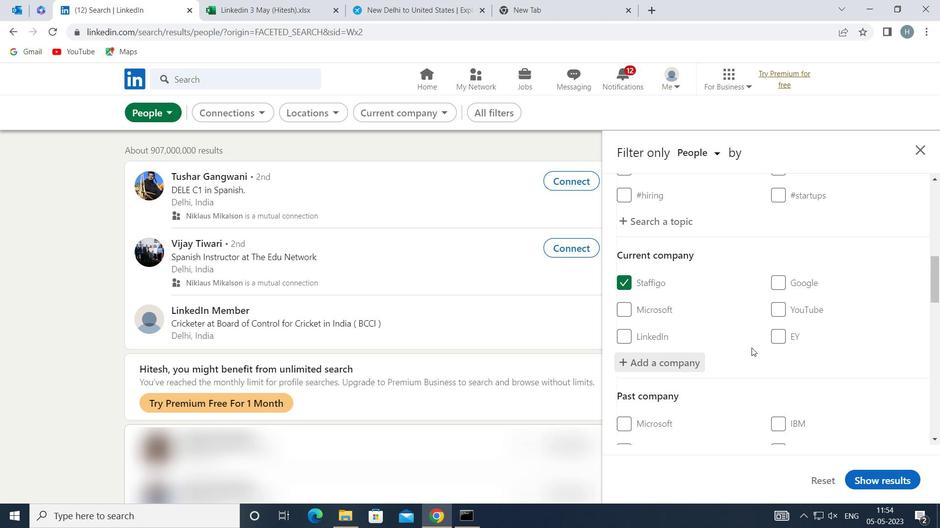
Action: Mouse scrolled (746, 345) with delta (0, 0)
Screenshot: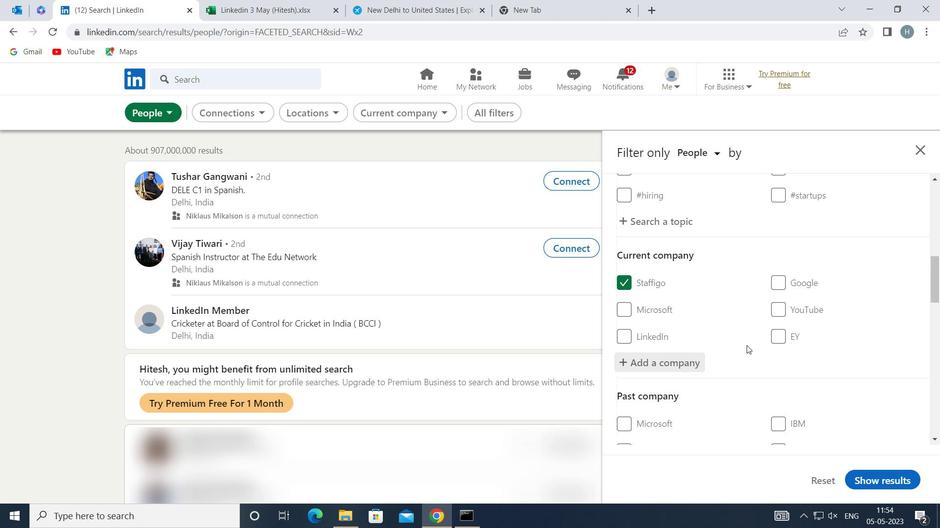 
Action: Mouse moved to (746, 345)
Screenshot: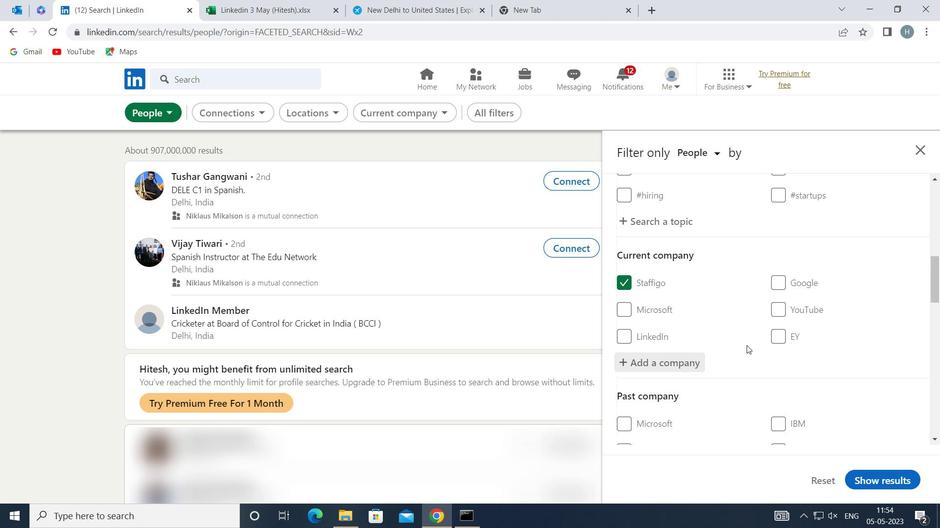 
Action: Mouse scrolled (746, 345) with delta (0, 0)
Screenshot: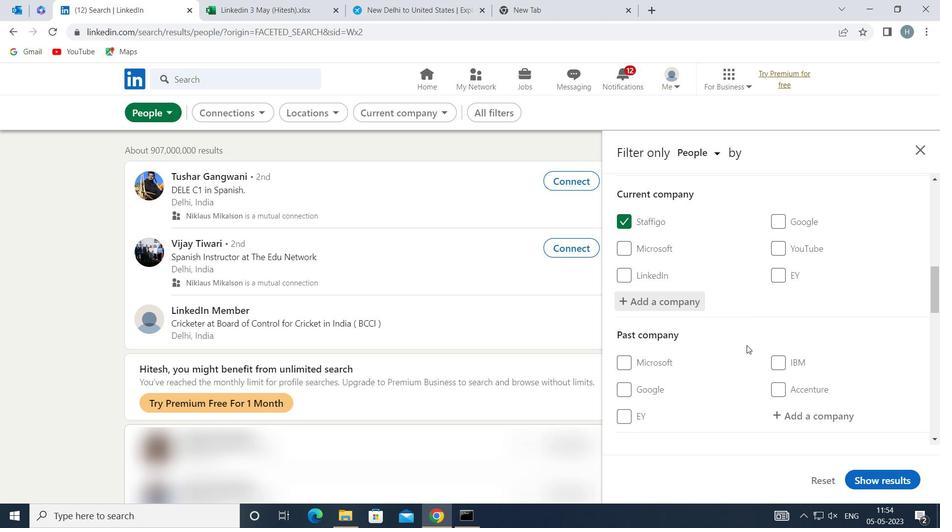 
Action: Mouse scrolled (746, 345) with delta (0, 0)
Screenshot: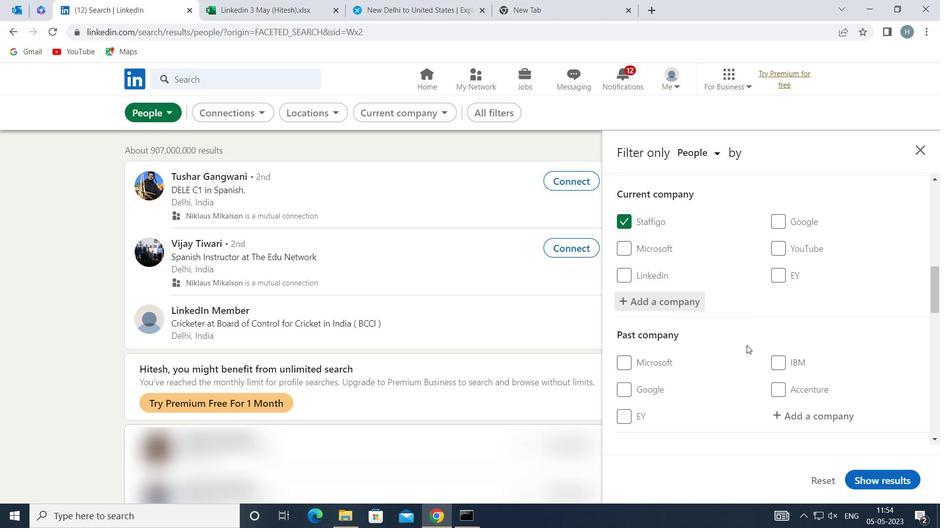 
Action: Mouse moved to (749, 334)
Screenshot: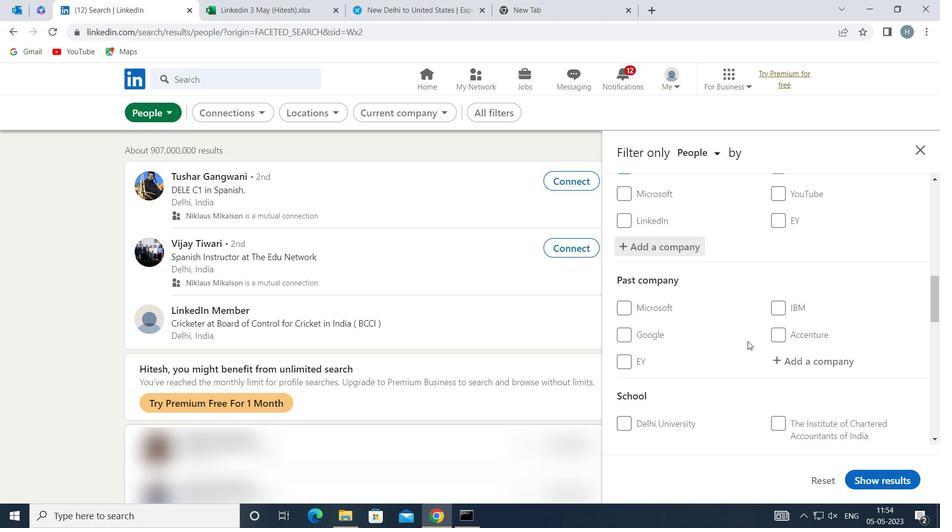 
Action: Mouse scrolled (749, 334) with delta (0, 0)
Screenshot: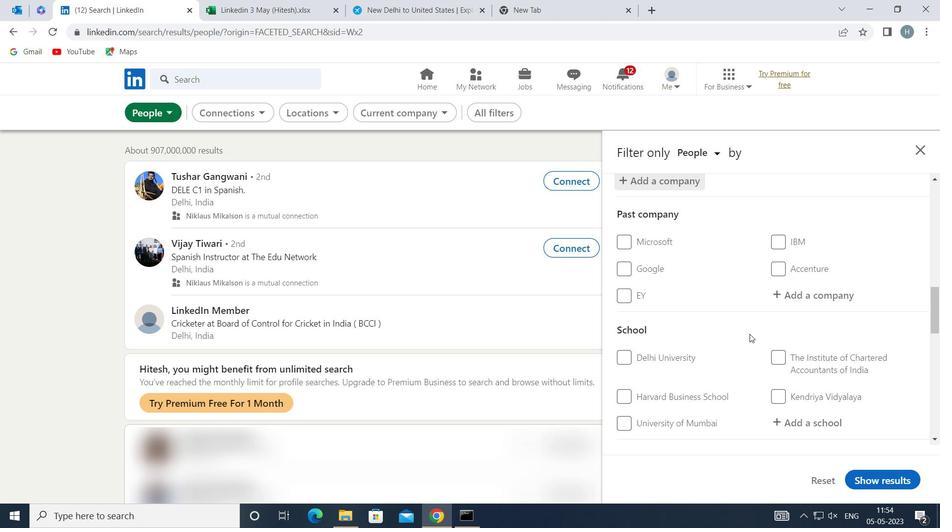 
Action: Mouse moved to (822, 355)
Screenshot: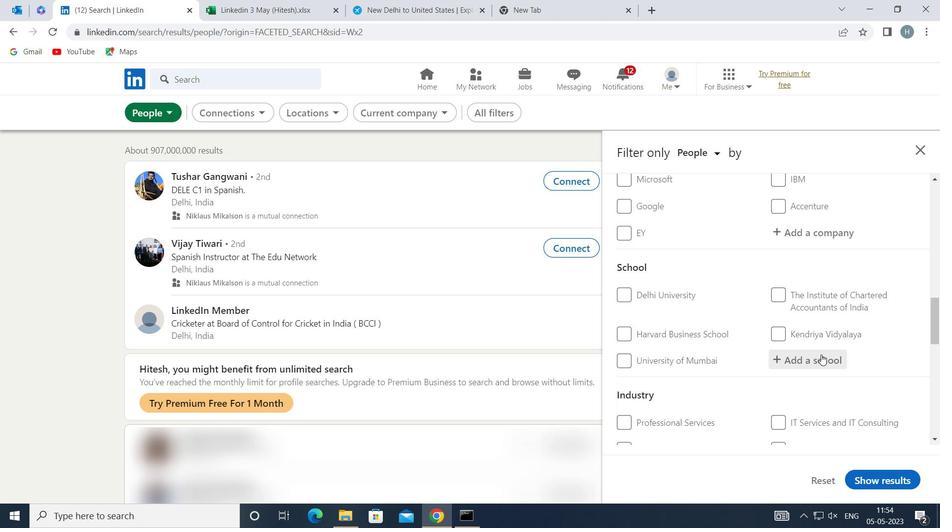 
Action: Mouse pressed left at (822, 355)
Screenshot: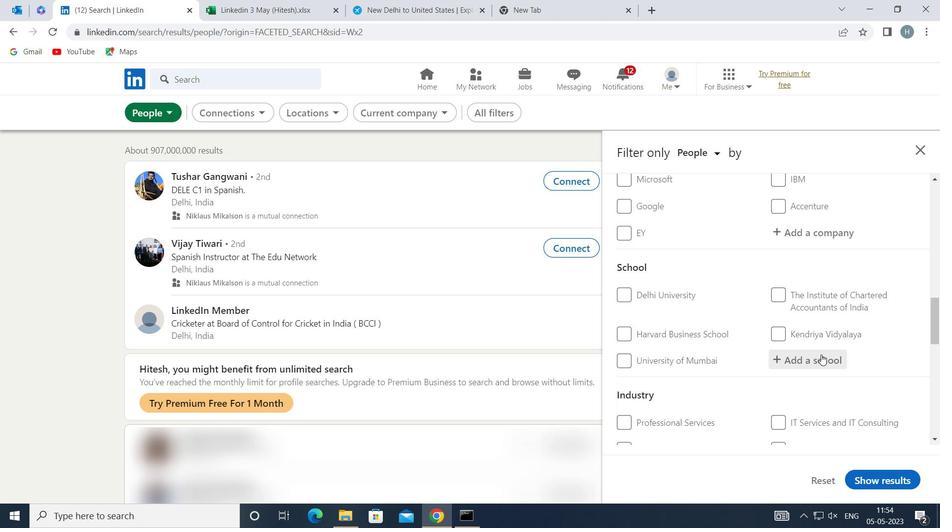 
Action: Key pressed <Key.shift>CH<Key.space><Key.shift>CHARAN<Key.space>SIGH<Key.backspace><Key.backspace><Key.shift><Key.shift><Key.shift><Key.shift><Key.shift><Key.shift><Key.shift>NGH<Key.space>
Screenshot: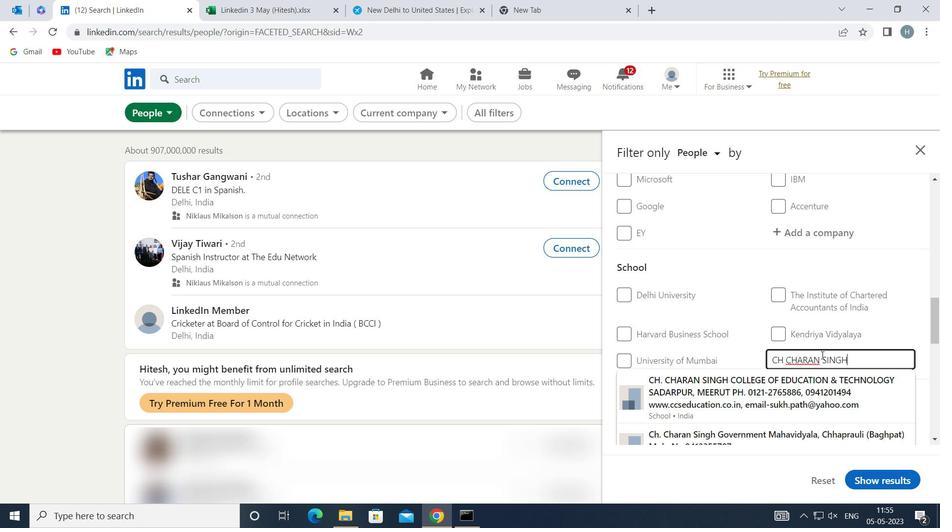 
Action: Mouse moved to (842, 397)
Screenshot: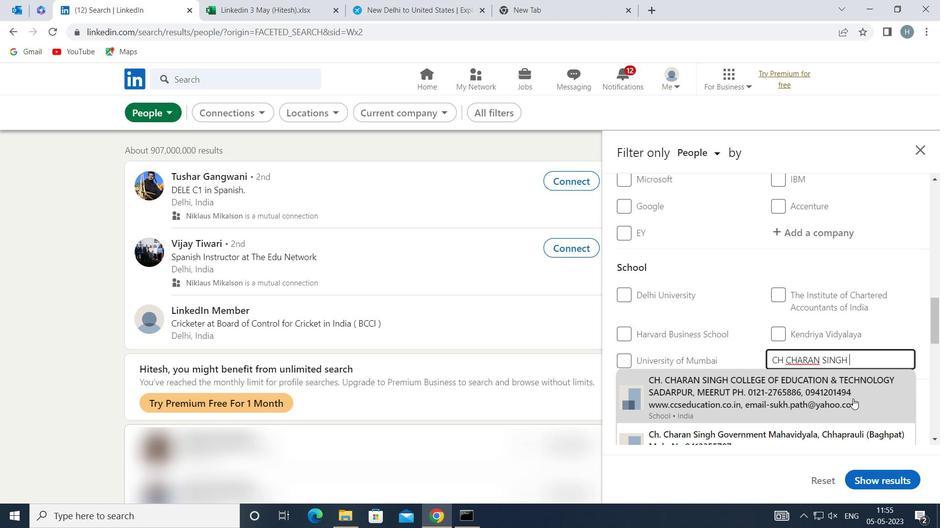 
Action: Mouse pressed left at (842, 397)
Screenshot: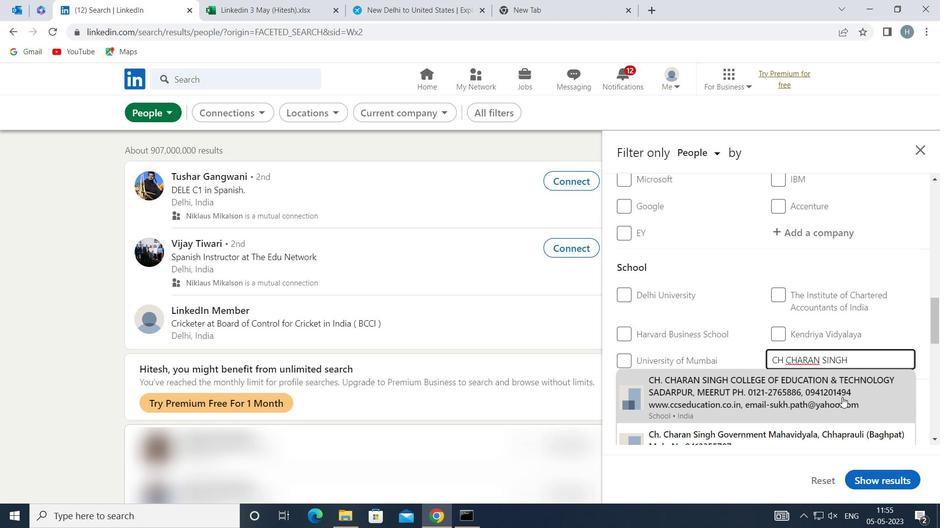 
Action: Mouse moved to (744, 343)
Screenshot: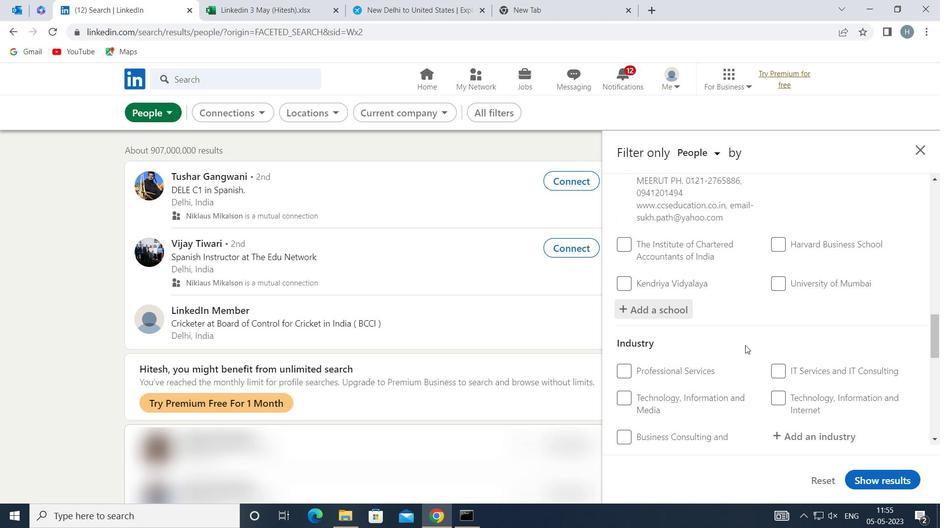 
Action: Mouse scrolled (744, 343) with delta (0, 0)
Screenshot: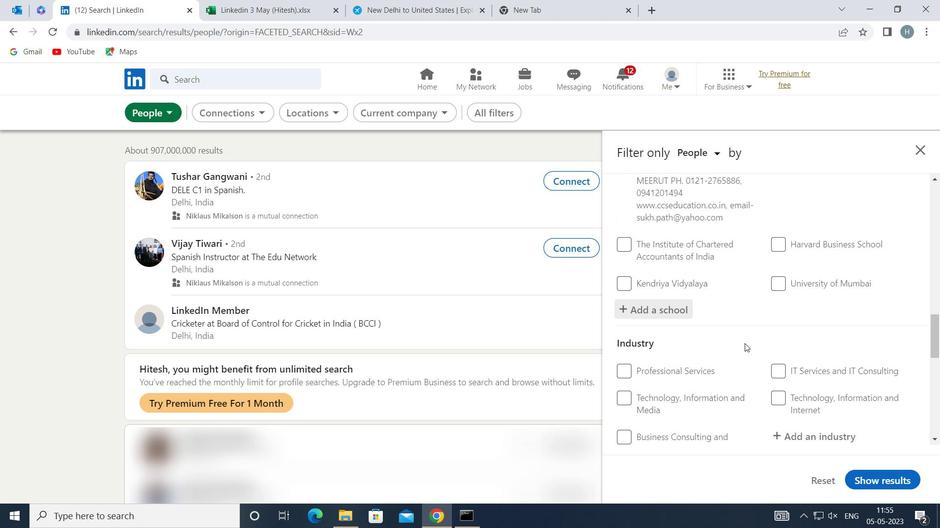 
Action: Mouse moved to (744, 343)
Screenshot: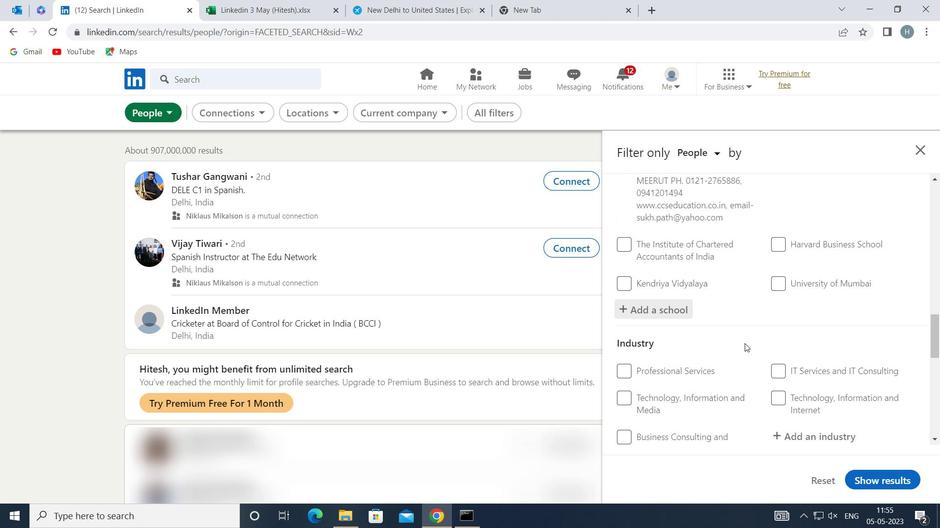 
Action: Mouse scrolled (744, 343) with delta (0, 0)
Screenshot: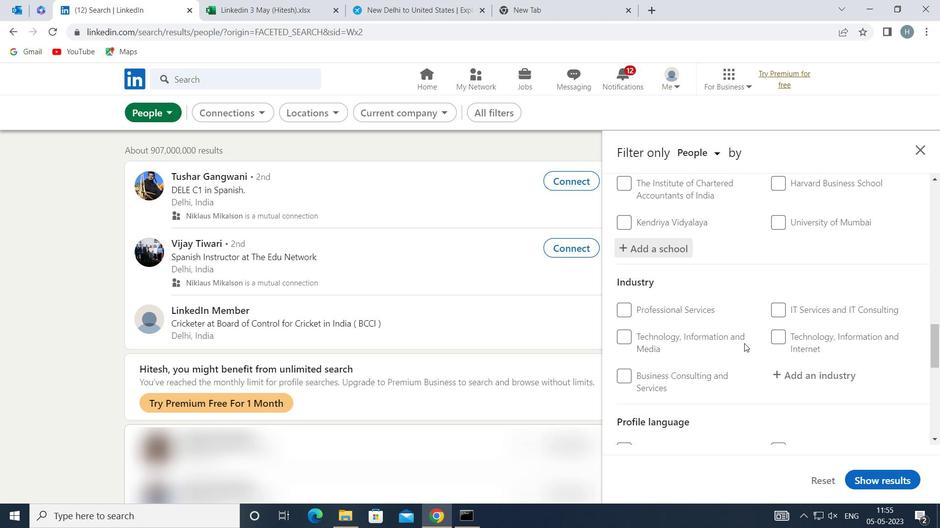 
Action: Mouse moved to (811, 319)
Screenshot: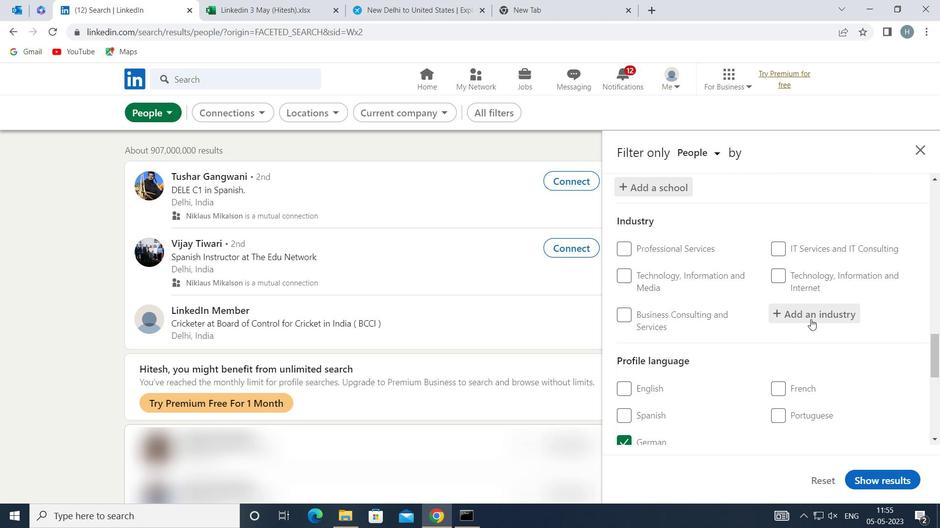 
Action: Mouse pressed left at (811, 319)
Screenshot: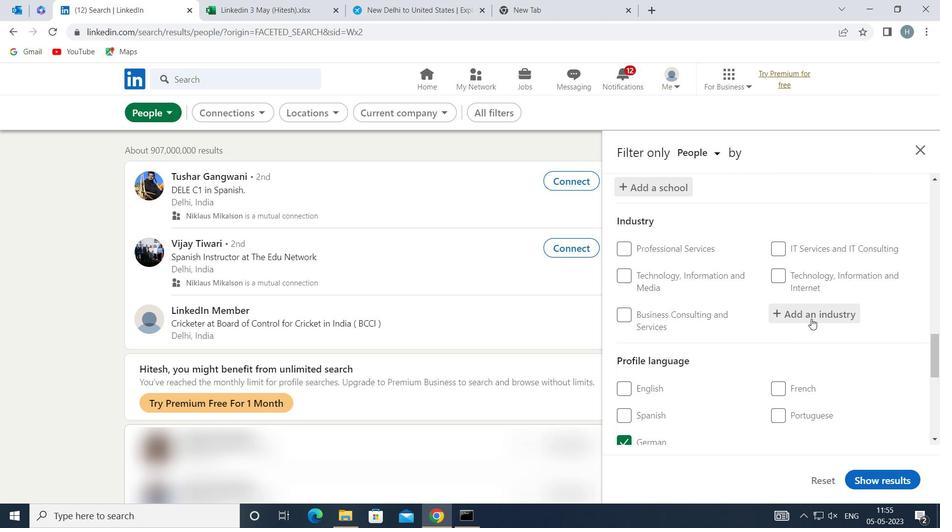 
Action: Key pressed <Key.shift>AP
Screenshot: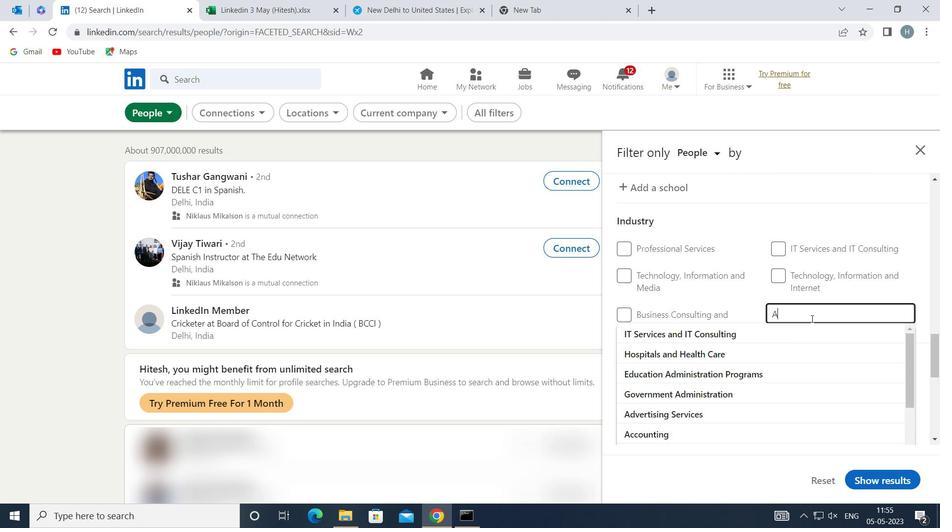 
Action: Mouse moved to (811, 319)
Screenshot: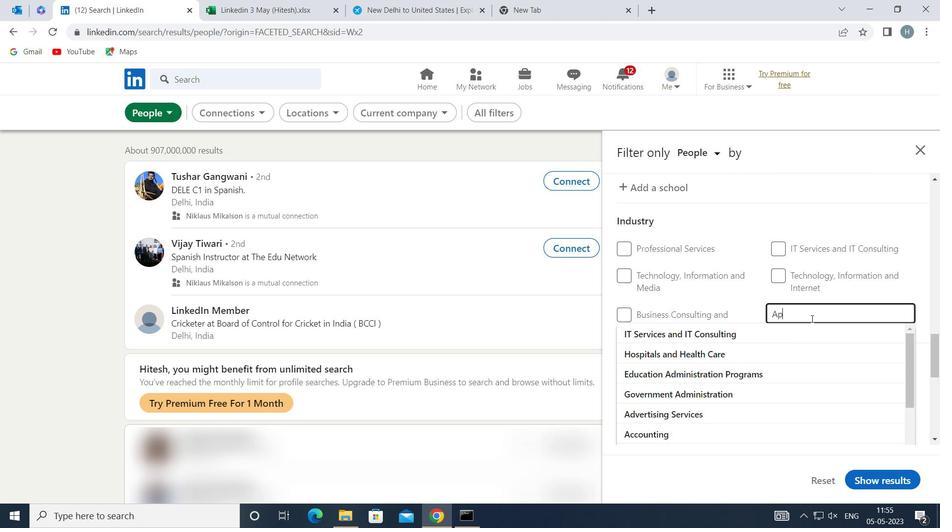 
Action: Key pressed PARE
Screenshot: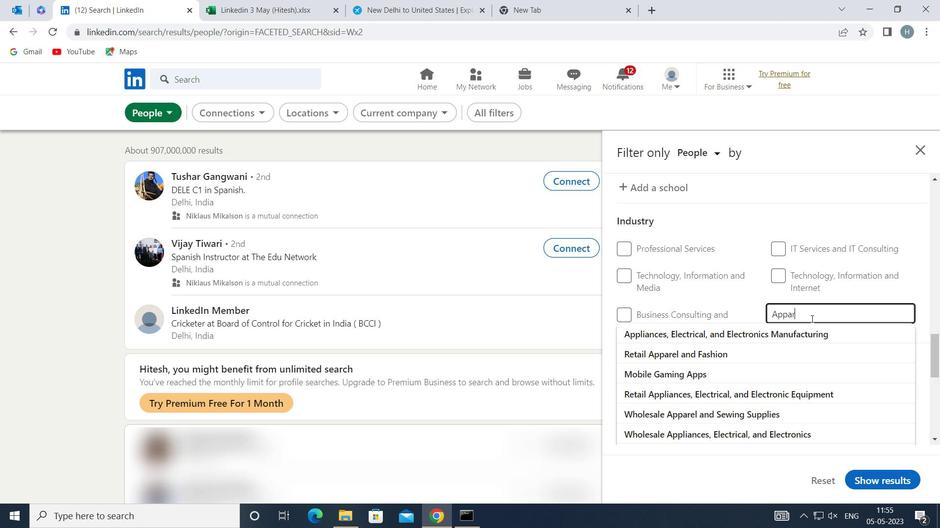 
Action: Mouse moved to (810, 319)
Screenshot: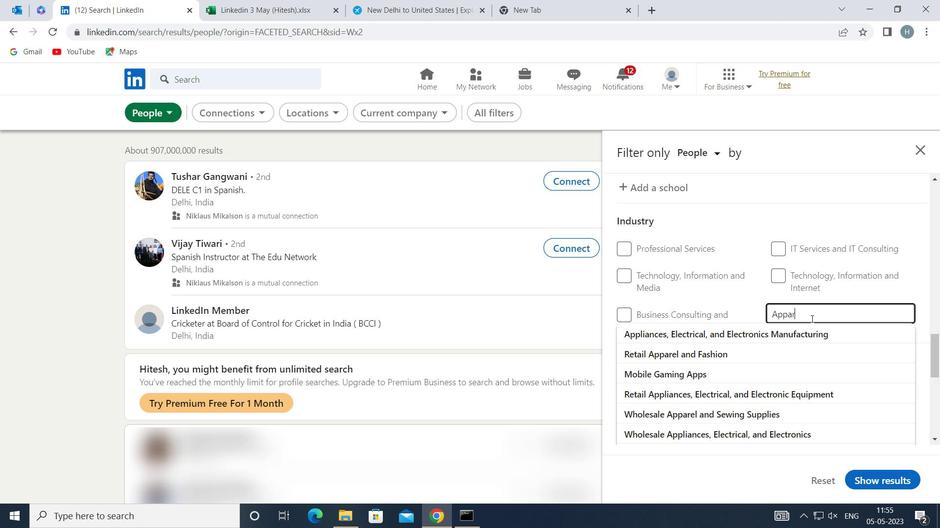 
Action: Key pressed L<Key.space><Key.shift>MAN
Screenshot: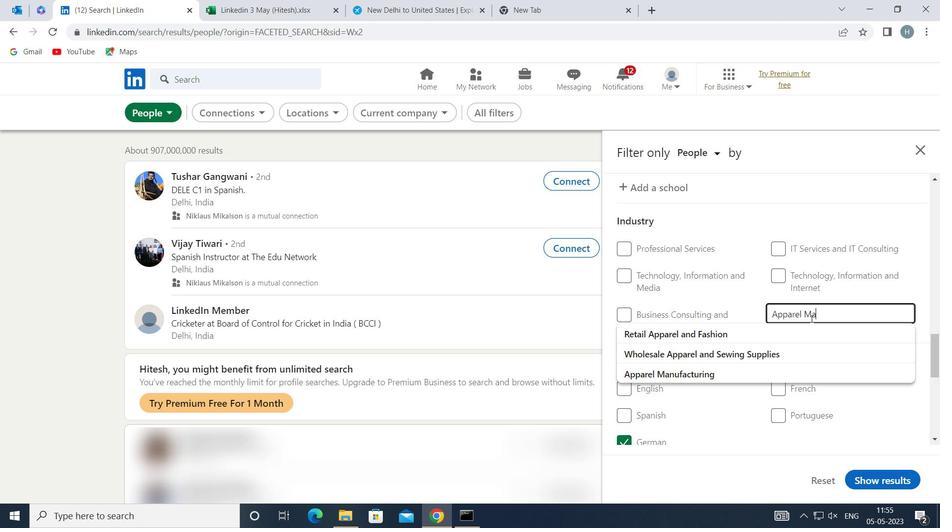 
Action: Mouse moved to (768, 326)
Screenshot: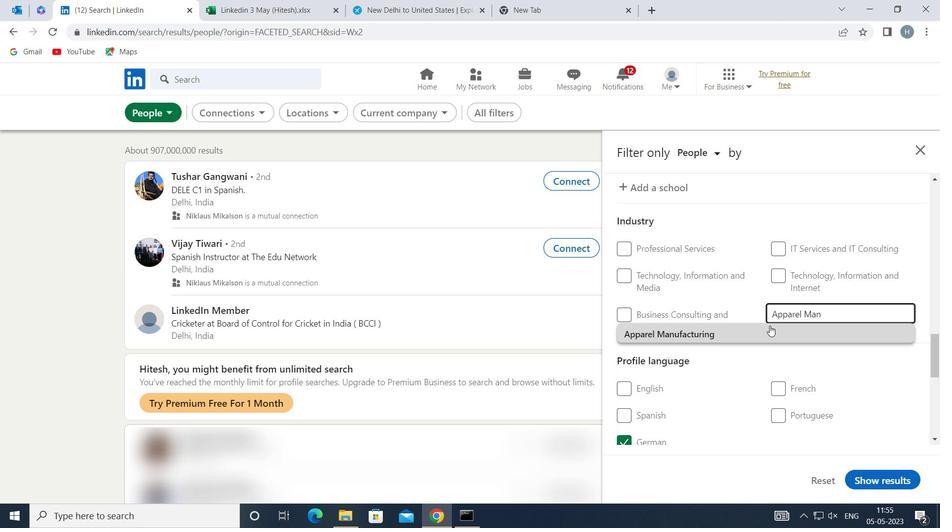 
Action: Mouse pressed left at (768, 326)
Screenshot: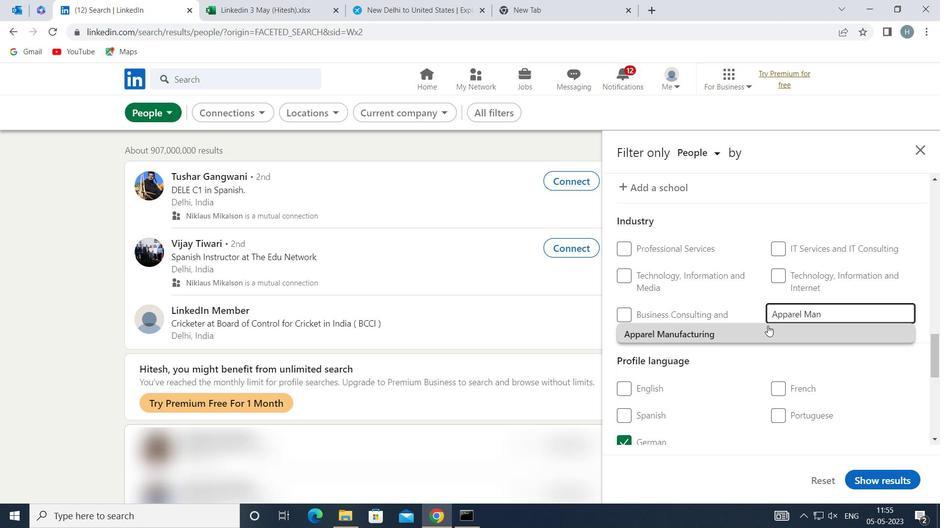 
Action: Mouse moved to (747, 334)
Screenshot: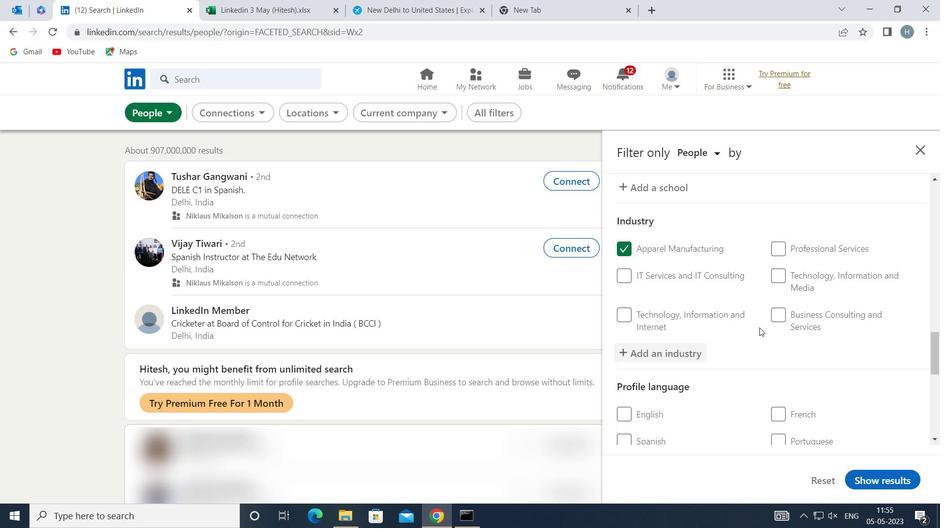 
Action: Mouse scrolled (747, 333) with delta (0, 0)
Screenshot: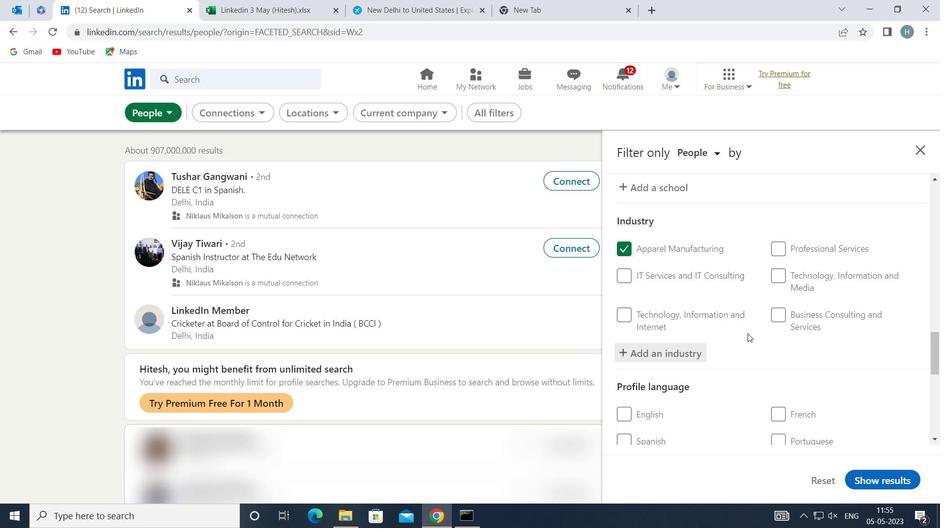 
Action: Mouse scrolled (747, 333) with delta (0, 0)
Screenshot: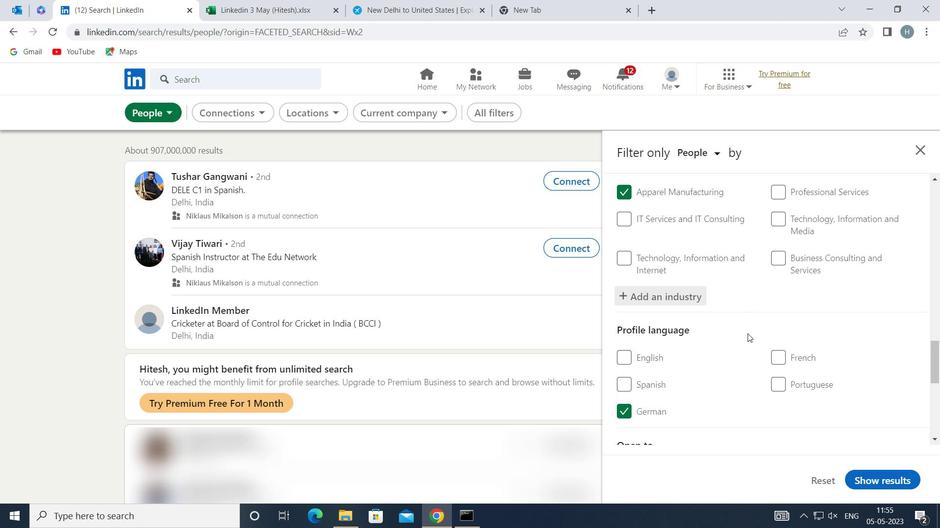 
Action: Mouse scrolled (747, 333) with delta (0, 0)
Screenshot: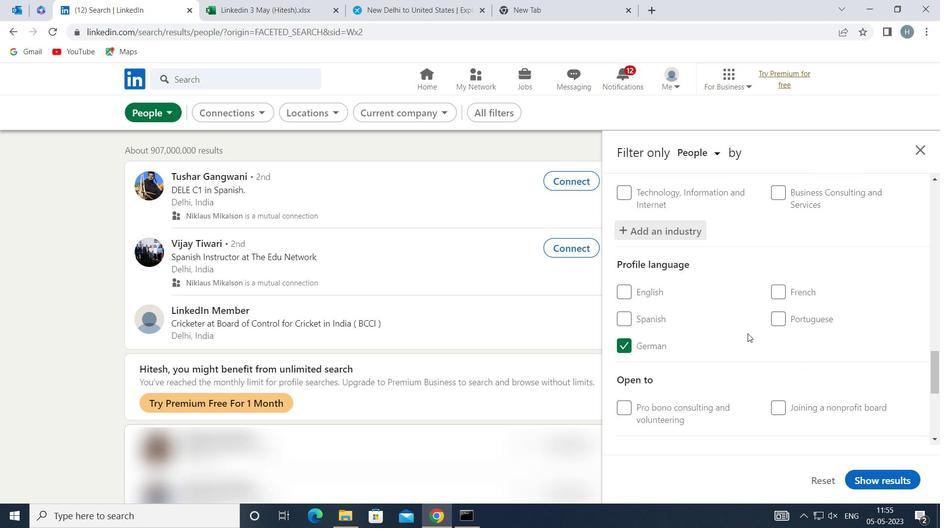 
Action: Mouse moved to (747, 334)
Screenshot: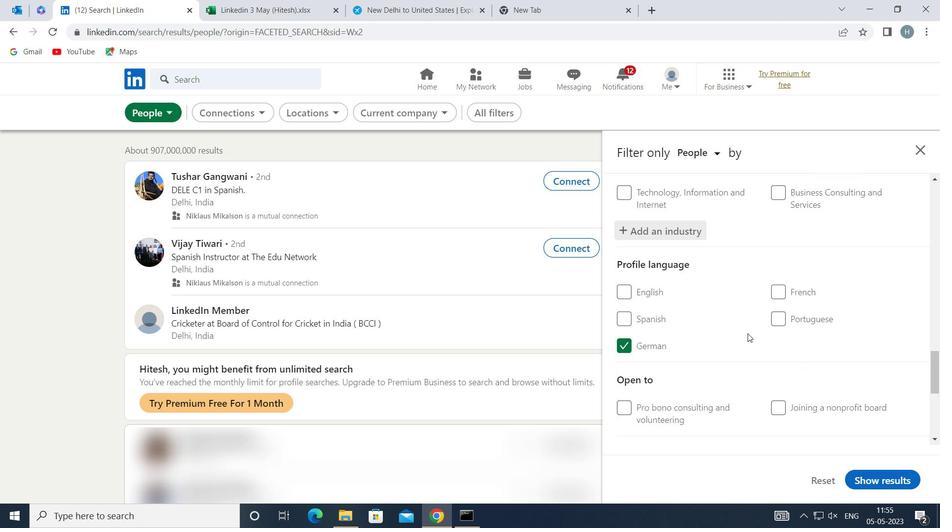 
Action: Mouse scrolled (747, 334) with delta (0, 0)
Screenshot: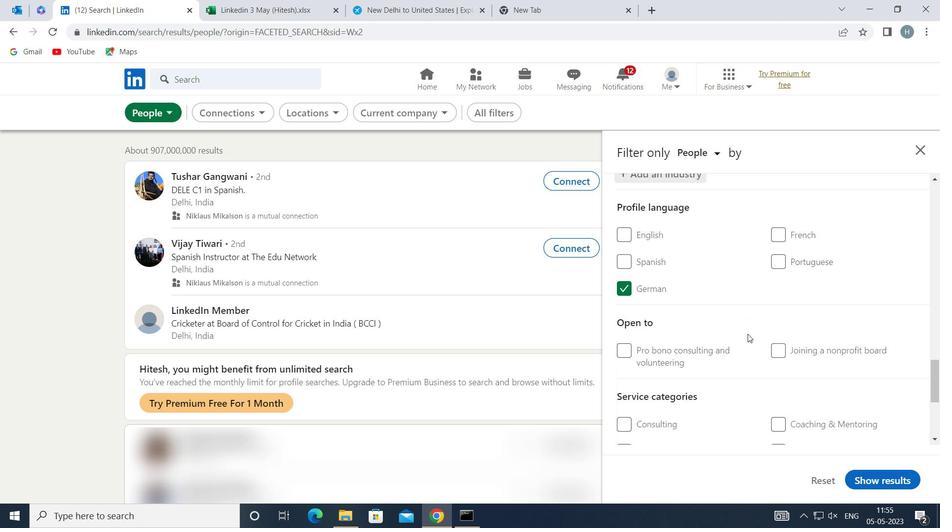 
Action: Mouse scrolled (747, 334) with delta (0, 0)
Screenshot: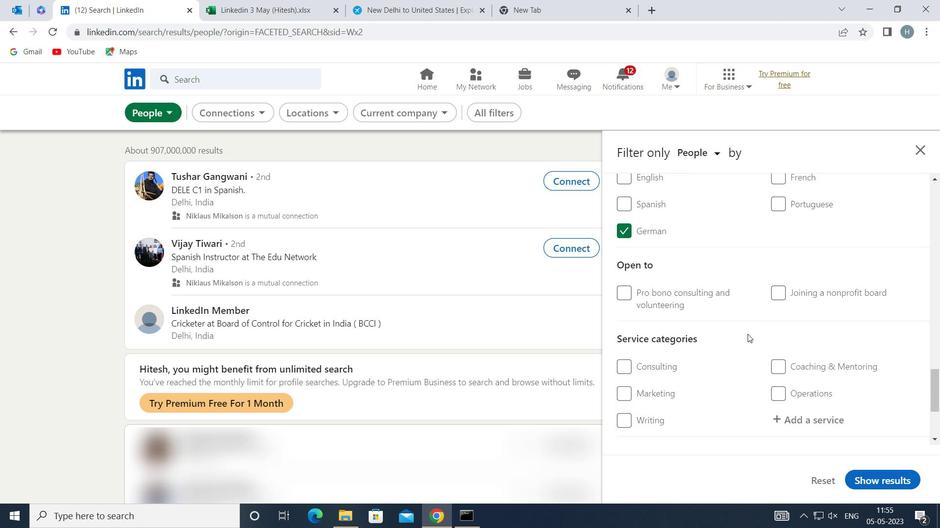 
Action: Mouse moved to (802, 351)
Screenshot: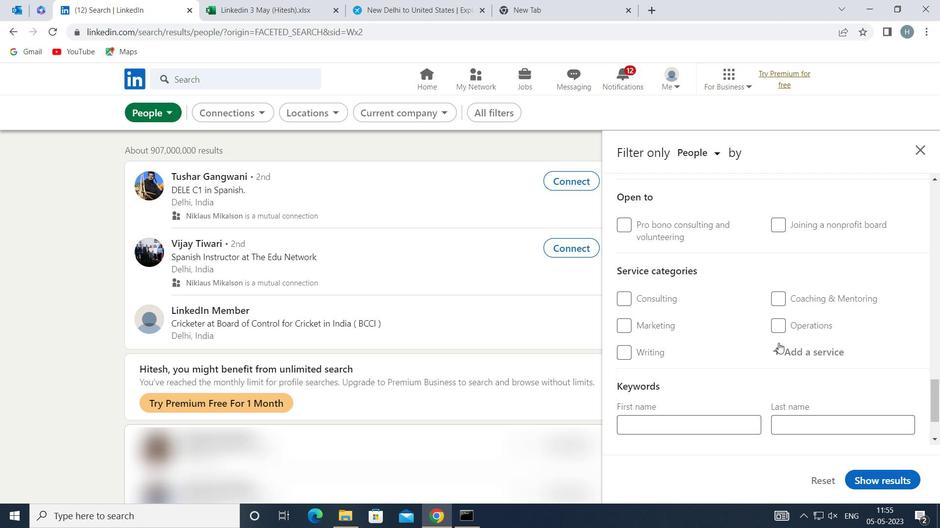 
Action: Mouse pressed left at (802, 351)
Screenshot: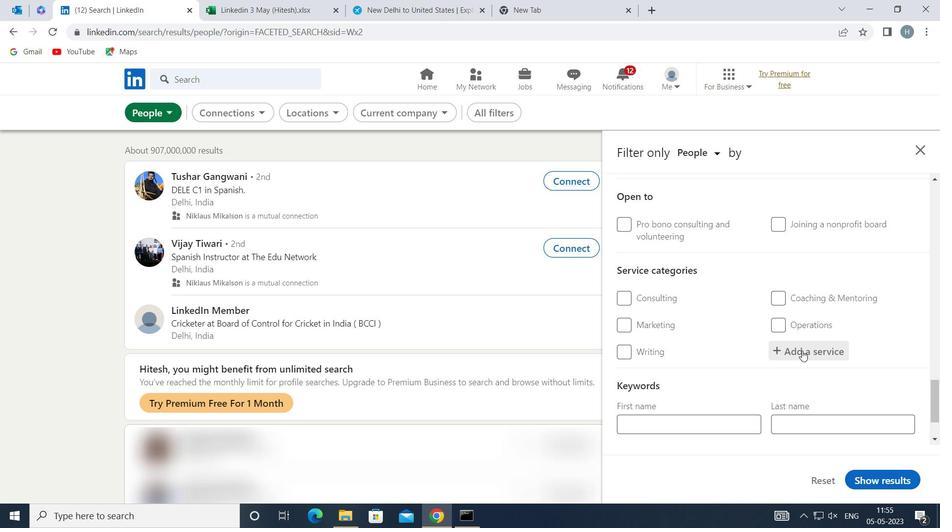 
Action: Mouse moved to (802, 351)
Screenshot: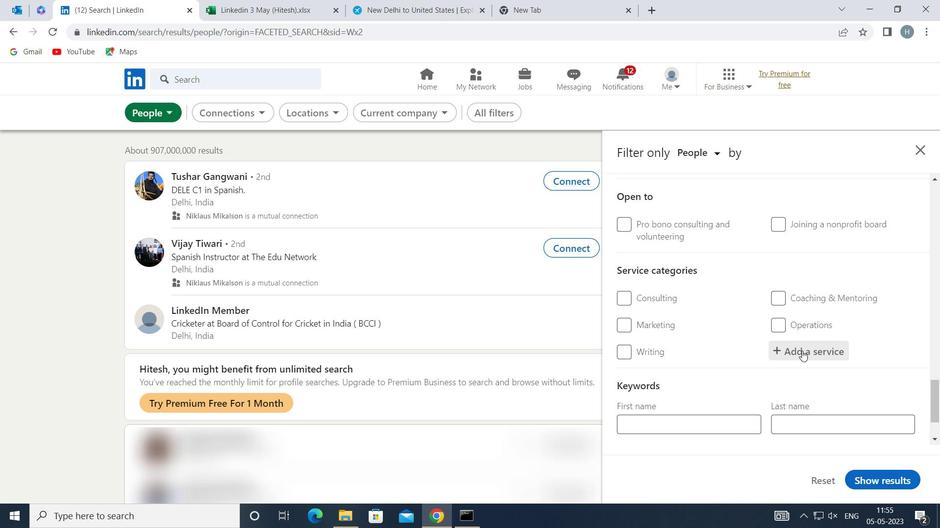
Action: Key pressed <Key.shift>ACCOUNTING
Screenshot: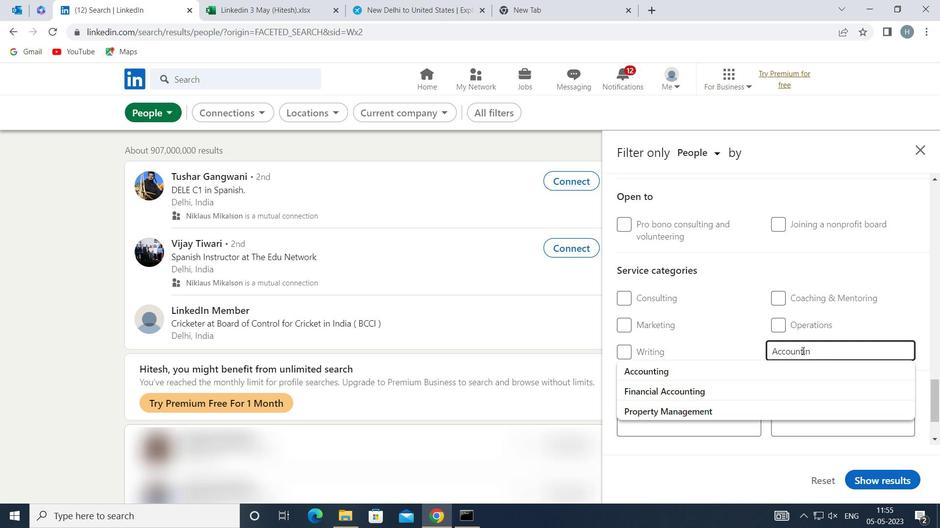 
Action: Mouse moved to (748, 369)
Screenshot: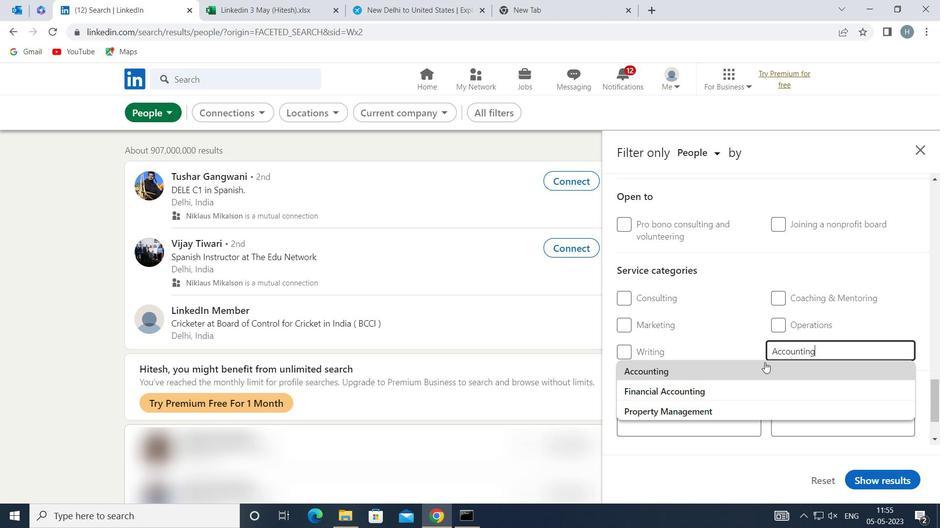 
Action: Mouse pressed left at (748, 369)
Screenshot: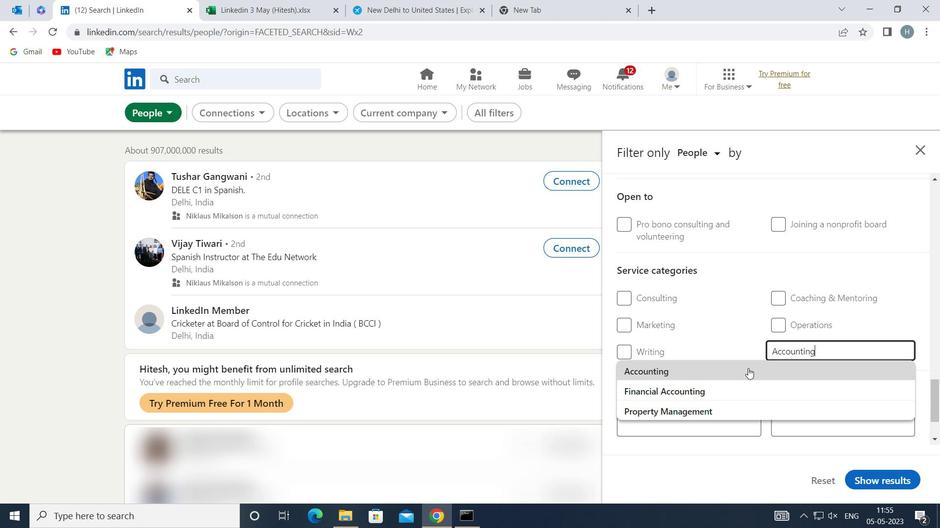
Action: Mouse moved to (745, 363)
Screenshot: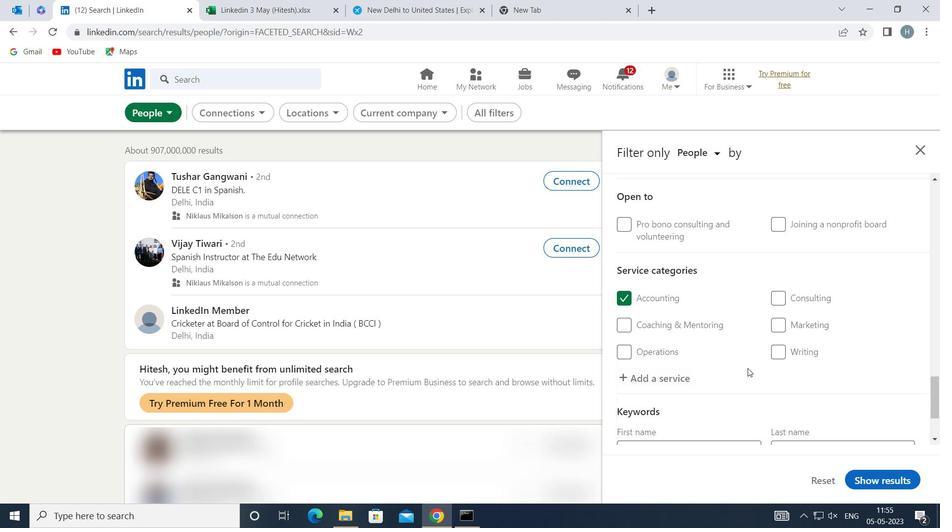 
Action: Mouse scrolled (745, 362) with delta (0, 0)
Screenshot: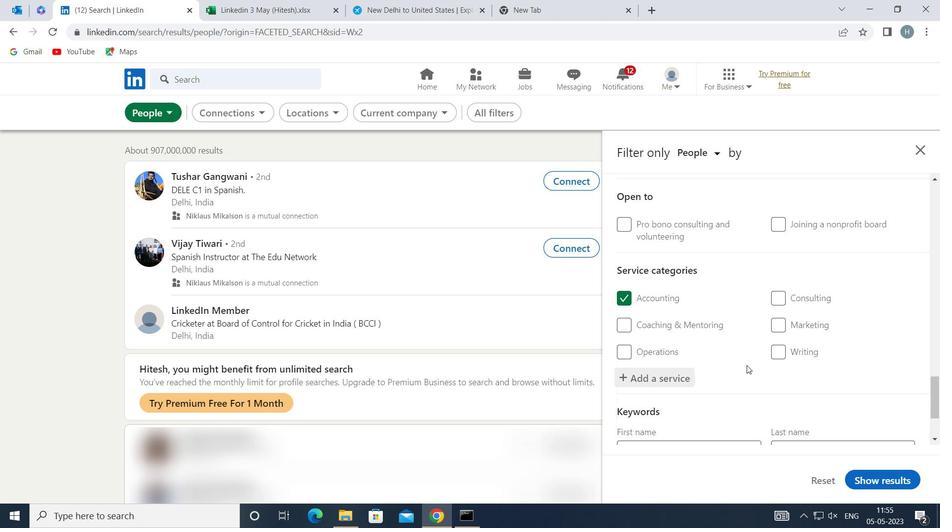 
Action: Mouse scrolled (745, 362) with delta (0, 0)
Screenshot: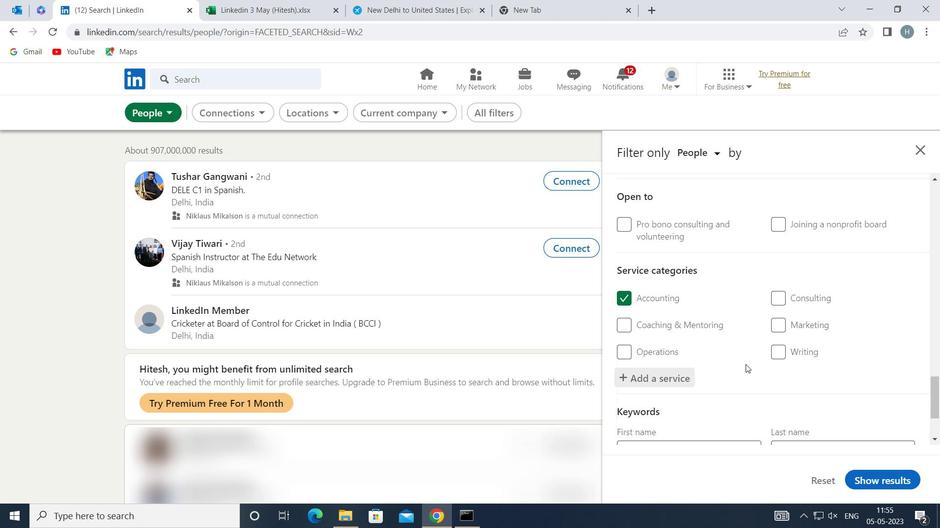 
Action: Mouse moved to (745, 361)
Screenshot: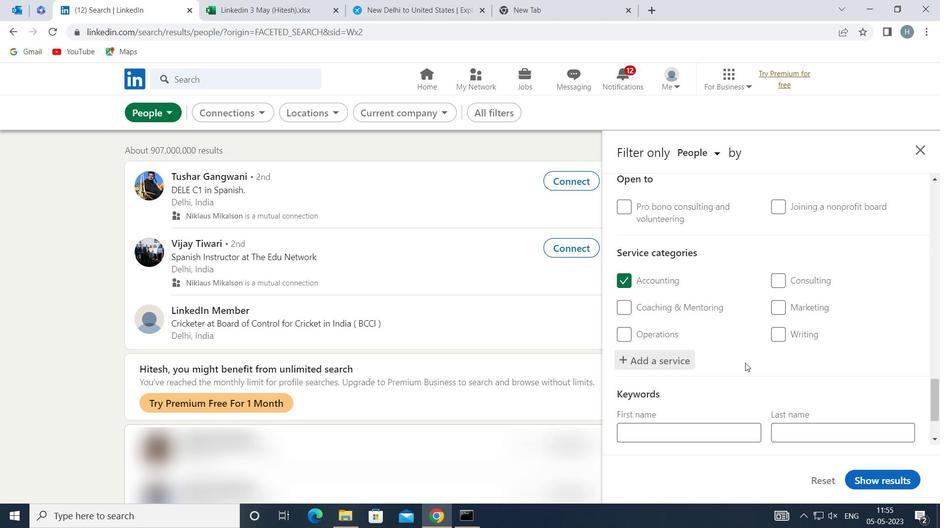 
Action: Mouse scrolled (745, 361) with delta (0, 0)
Screenshot: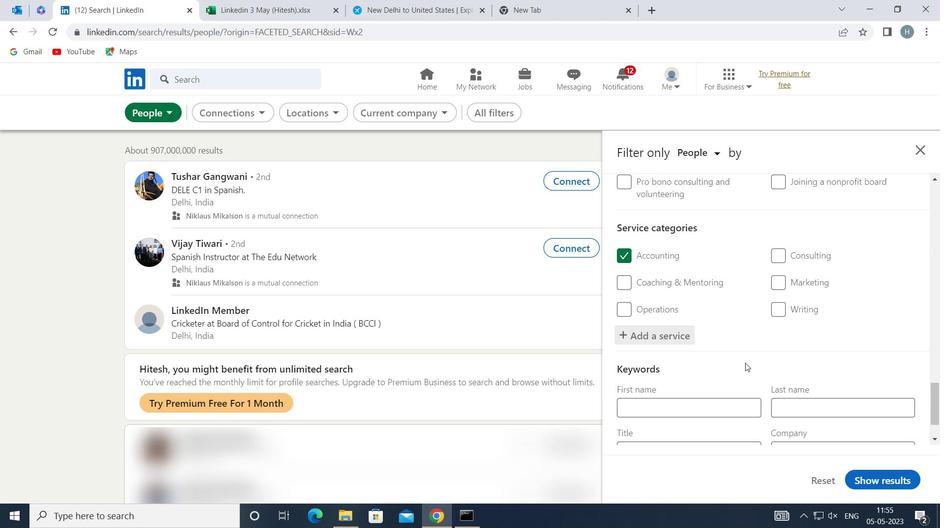 
Action: Mouse scrolled (745, 361) with delta (0, 0)
Screenshot: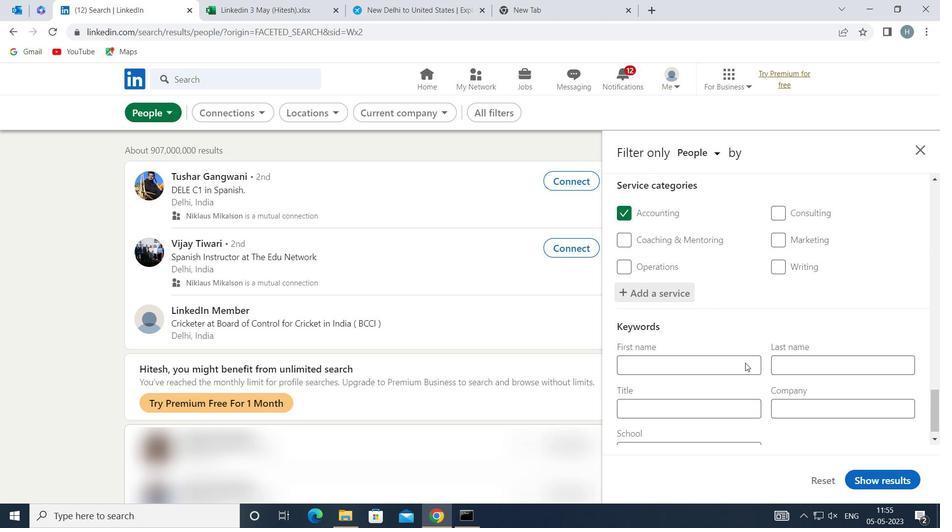 
Action: Mouse scrolled (745, 361) with delta (0, 0)
Screenshot: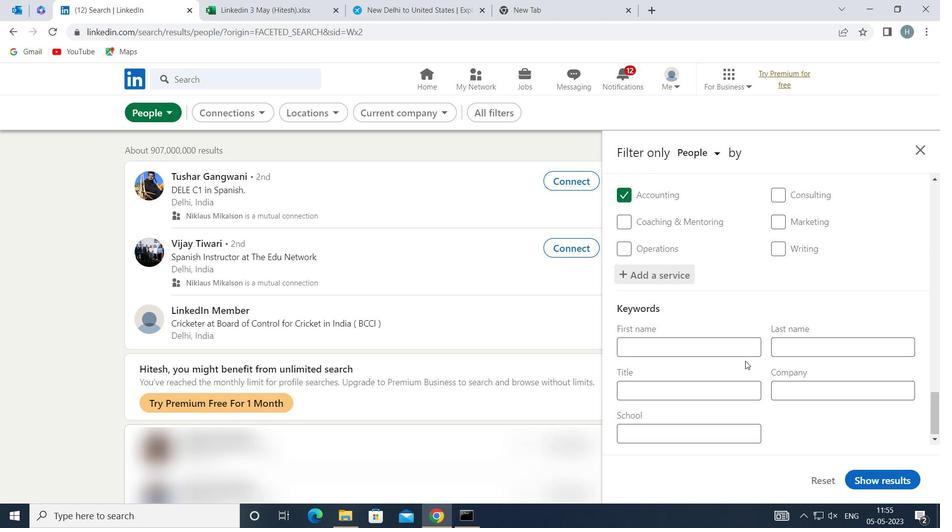
Action: Mouse moved to (747, 382)
Screenshot: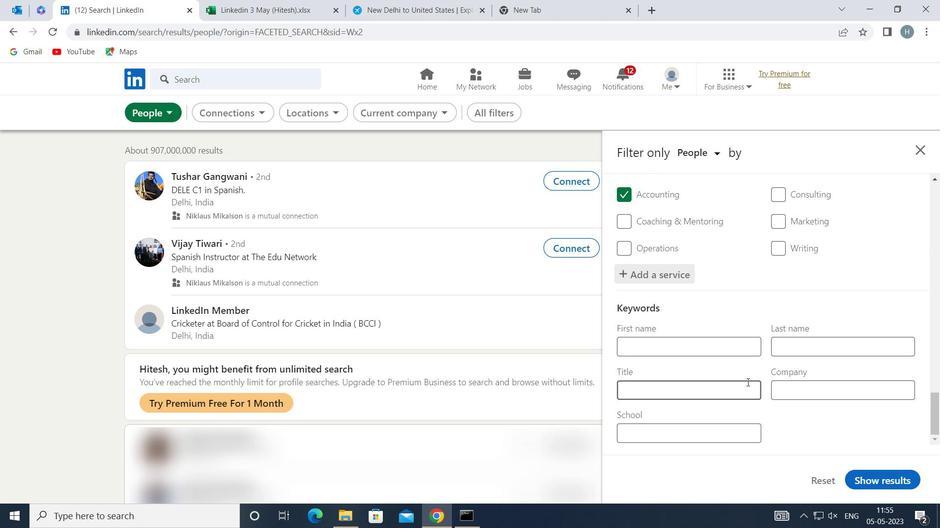 
Action: Mouse pressed left at (747, 382)
Screenshot: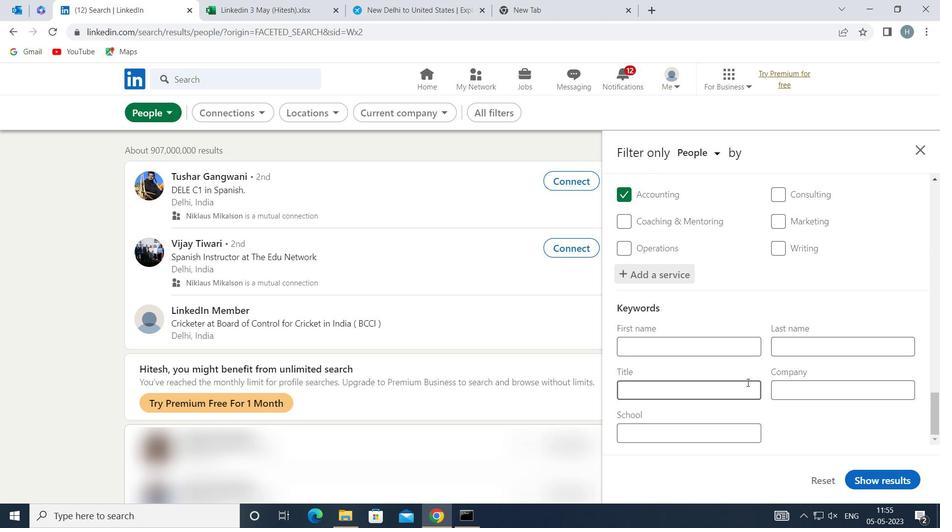 
Action: Mouse moved to (742, 382)
Screenshot: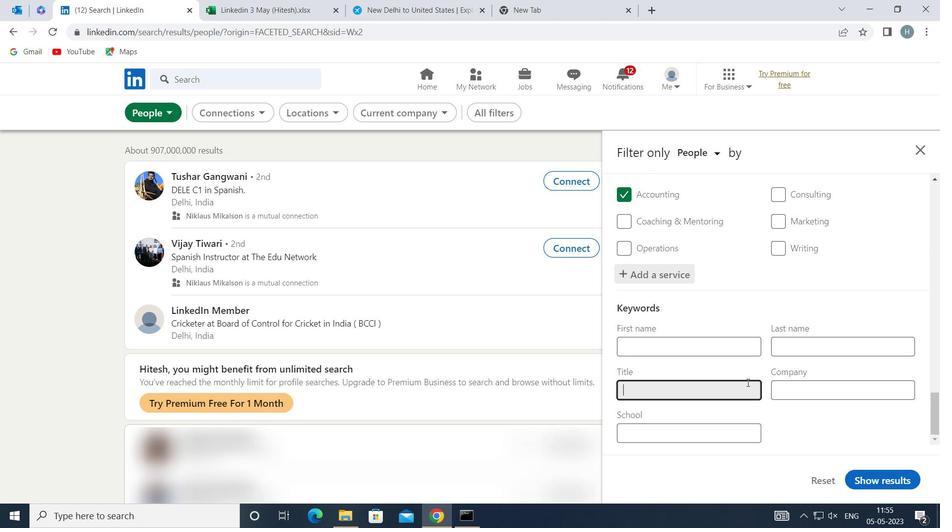 
Action: Key pressed <Key.shift><Key.shift>CRUISE
Screenshot: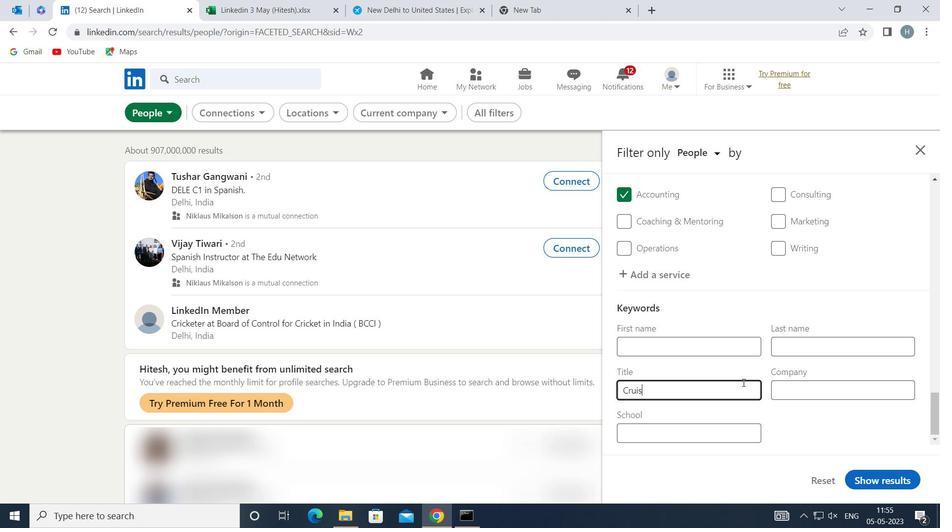 
Action: Mouse moved to (742, 382)
Screenshot: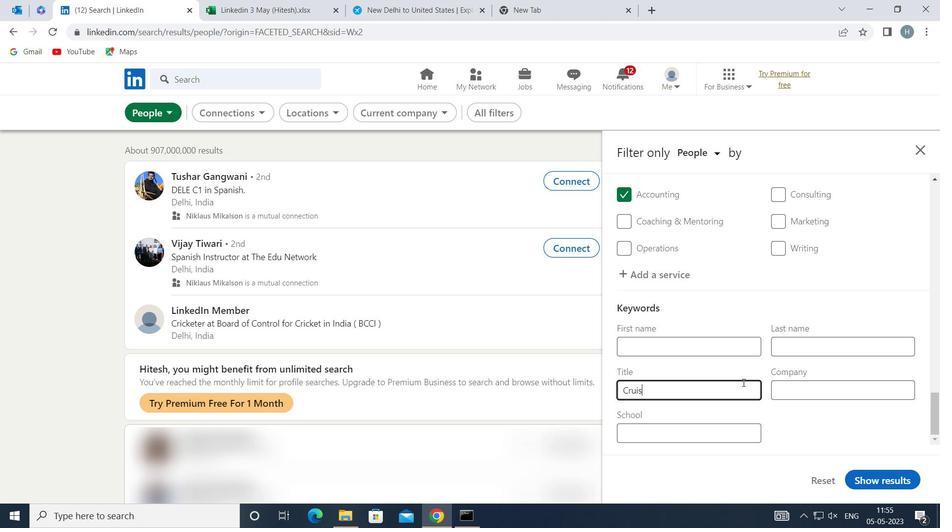 
Action: Key pressed <Key.space><Key.shift>DIRECTOR
Screenshot: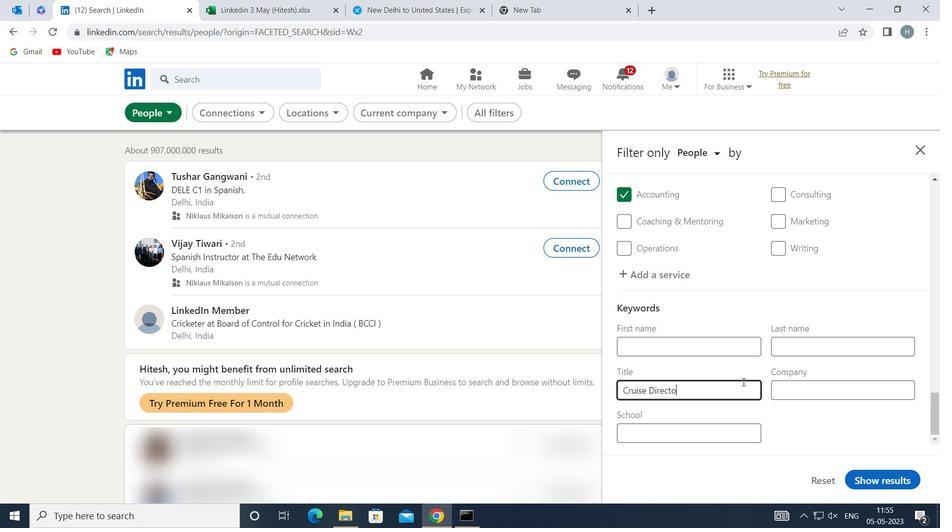 
Action: Mouse moved to (884, 480)
Screenshot: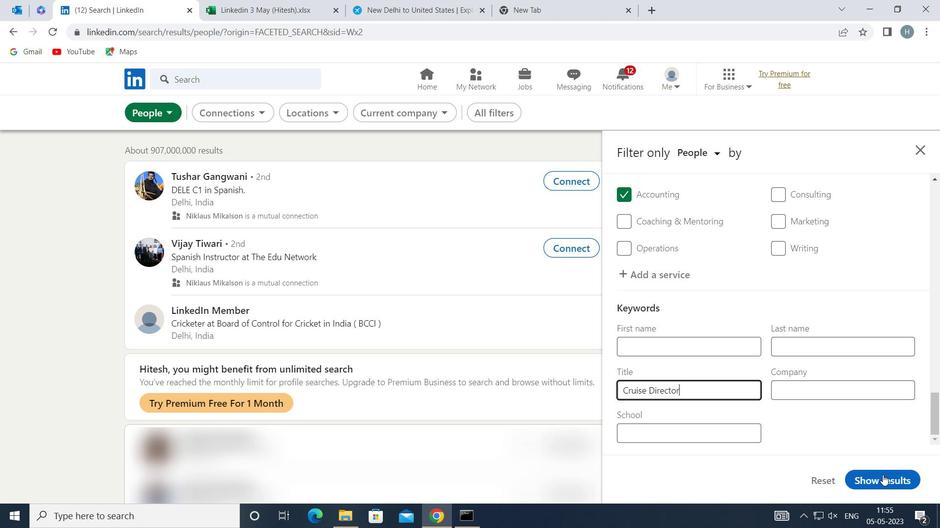 
Action: Mouse pressed left at (884, 480)
Screenshot: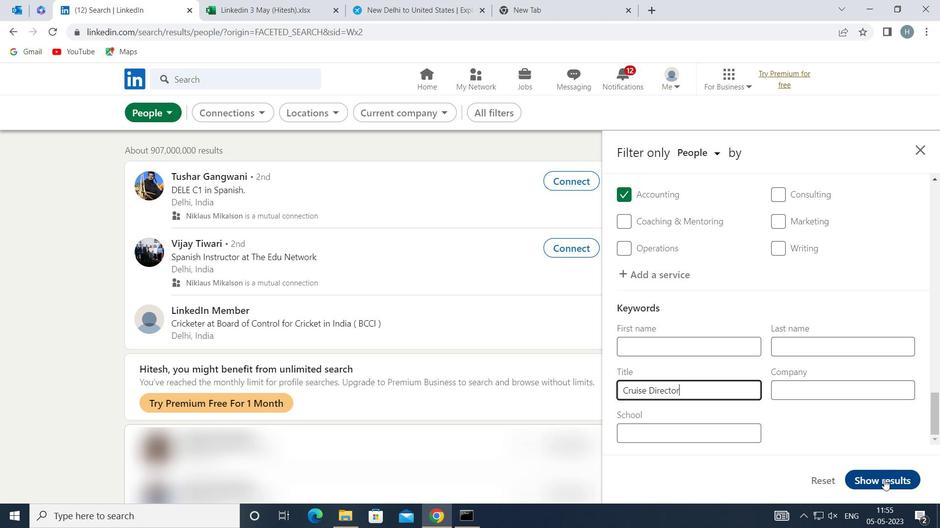 
Action: Mouse moved to (723, 396)
Screenshot: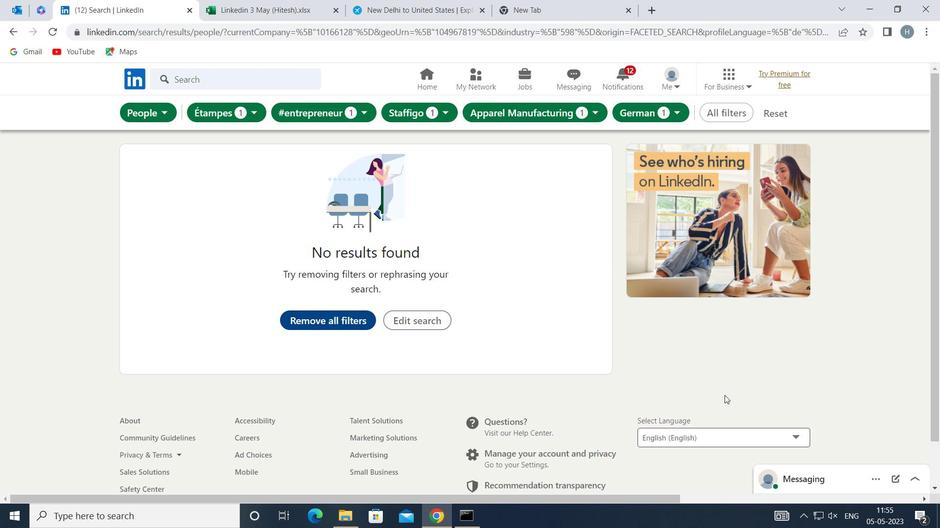 
